 Task: Add an event  with title  Webinar: Social Media Advertising, date '2024/05/15' to 2024/05/17 & Select Event type as  Group. Add location for the event as  987 Gothic Quarter, Barcelona, Spain and add a description: Maintain comprehensive documentation of the risk mitigation process, including risk registers, mitigation plans, and lessons learned. Documenting lessons learned enables future projects to benefit from the knowledge and experience gained during risk mitigation activities.Create an event link  http-webinar:socialmediaadvertisingcom & Select the event color as  Lime Green. , logged in from the account softage.10@softage.netand send the event invitation to softage.6@softage.net and softage.7@softage.net
Action: Mouse moved to (732, 135)
Screenshot: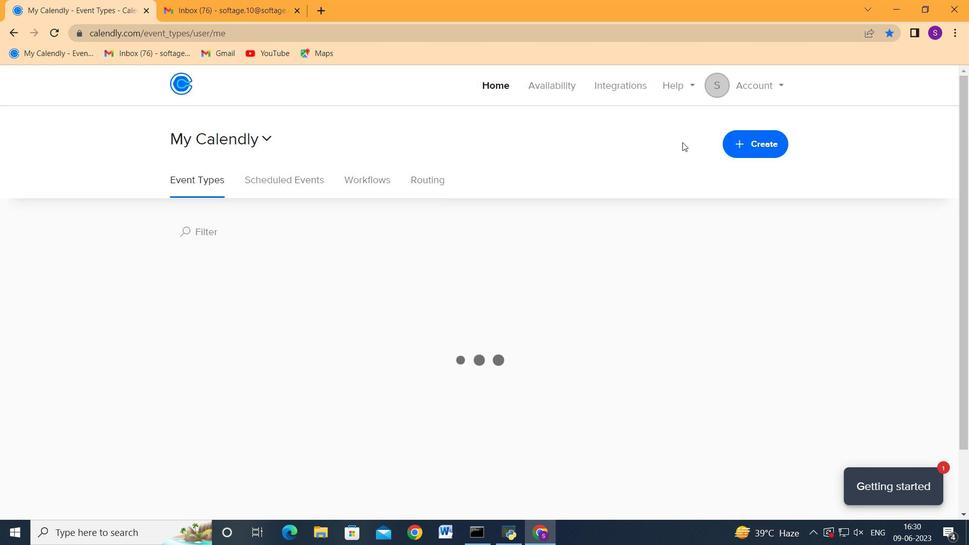 
Action: Mouse pressed left at (732, 135)
Screenshot: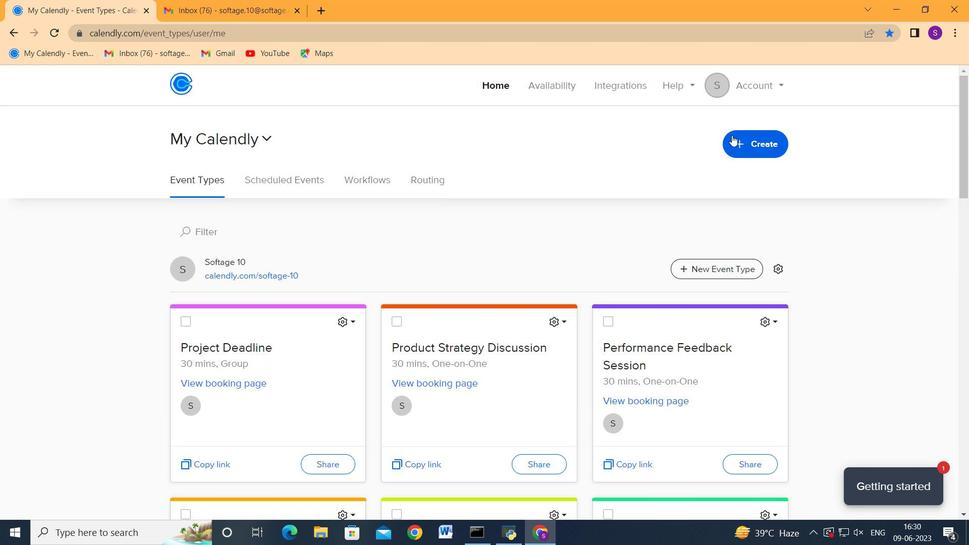 
Action: Mouse moved to (686, 202)
Screenshot: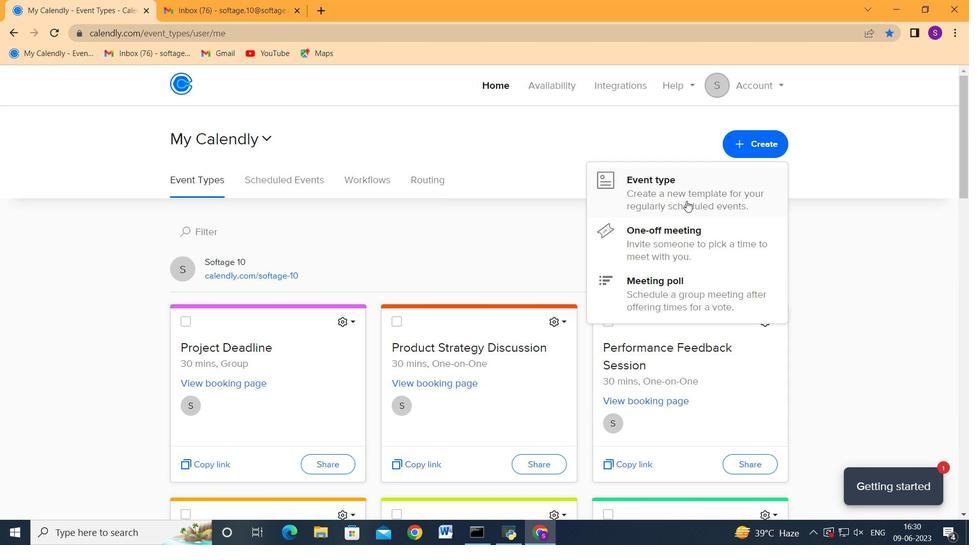 
Action: Mouse pressed left at (686, 202)
Screenshot: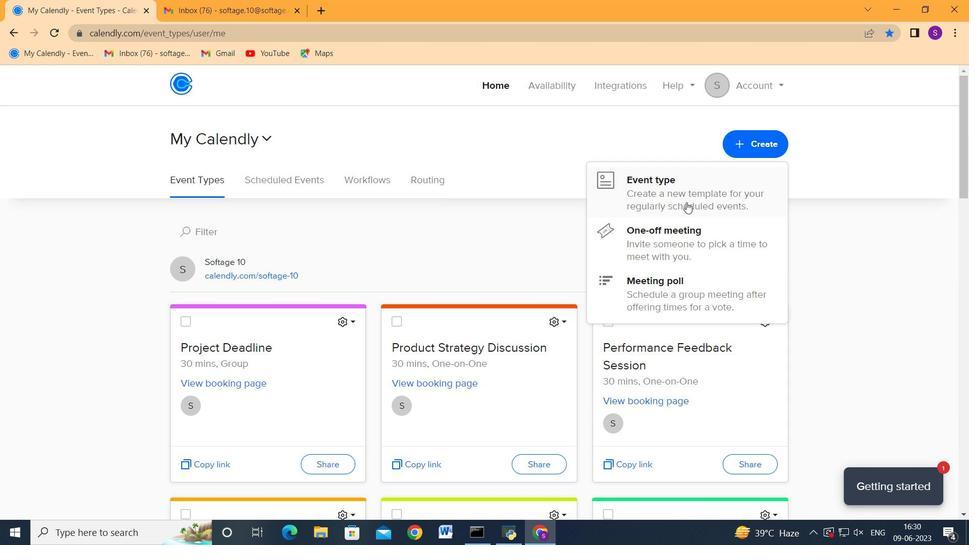 
Action: Mouse moved to (464, 290)
Screenshot: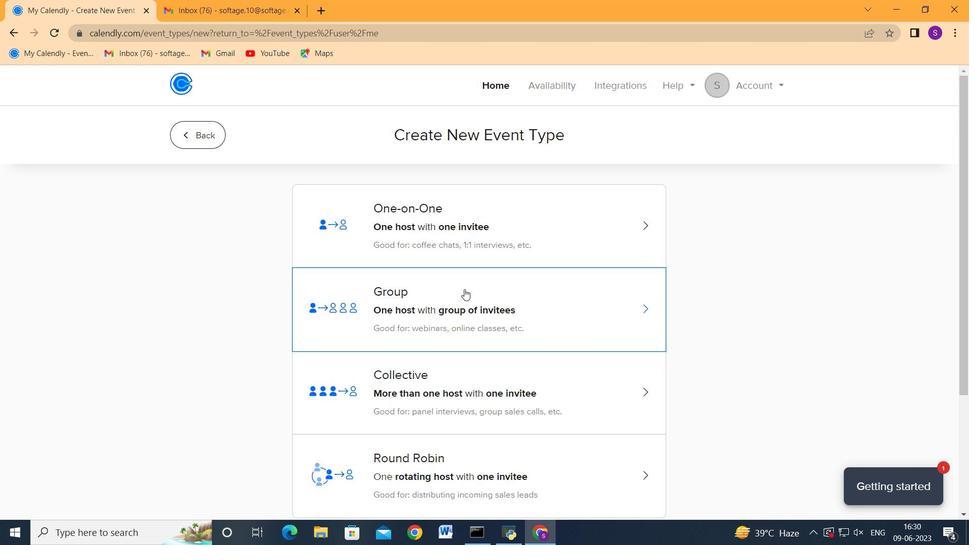 
Action: Mouse pressed left at (464, 290)
Screenshot: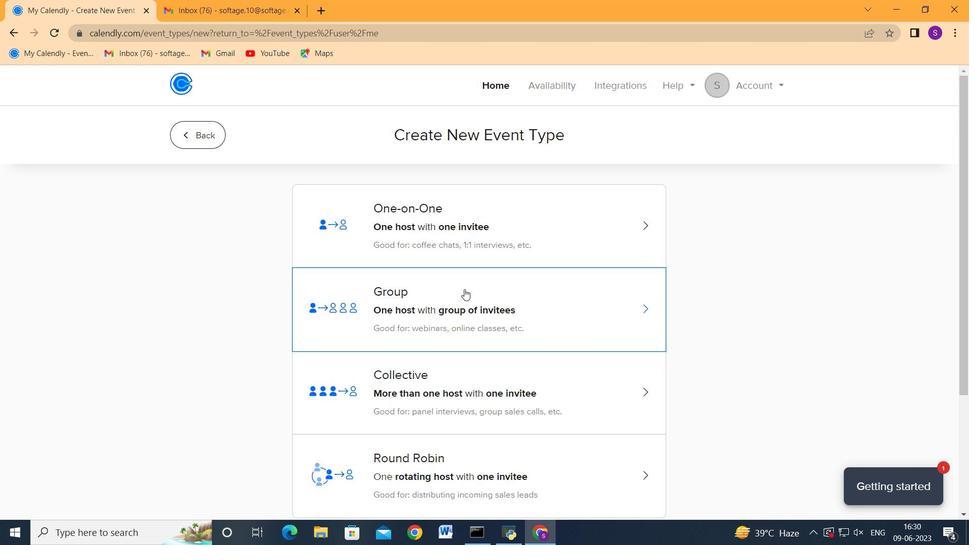 
Action: Mouse moved to (311, 314)
Screenshot: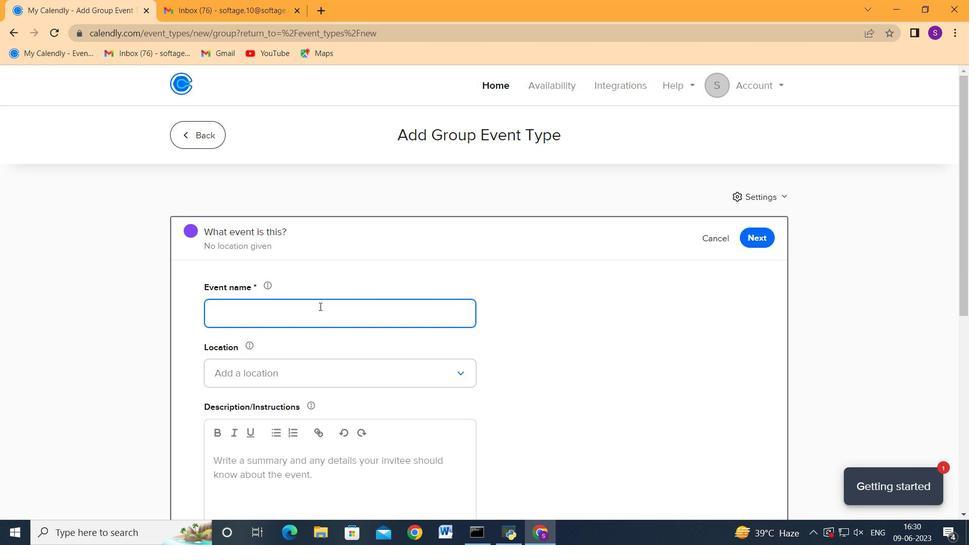 
Action: Mouse pressed left at (311, 314)
Screenshot: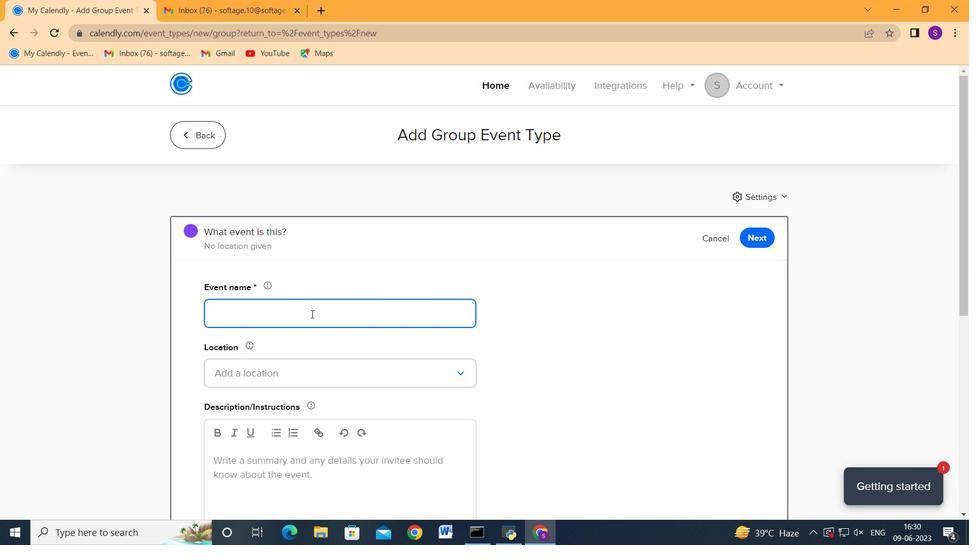 
Action: Mouse moved to (202, 319)
Screenshot: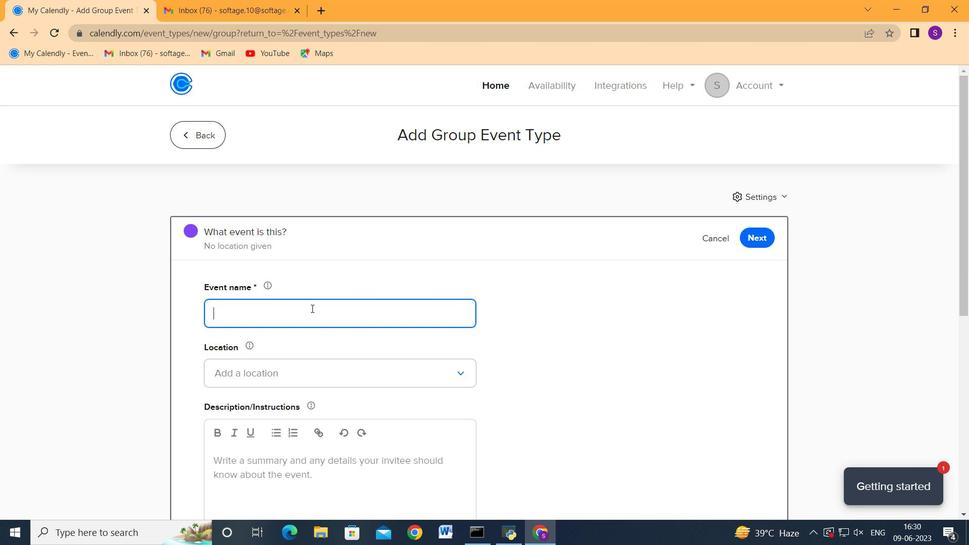 
Action: Key pressed <Key.shift_r>Webinar<Key.space><Key.backspace><Key.shift>:<Key.space>s<Key.backspace><Key.shift_r>Social<Key.space><Key.shift_r>Media<Key.space><Key.shift>Advertia<Key.backspace>a<Key.backspace>sing<Key.tab><Key.tab>
Screenshot: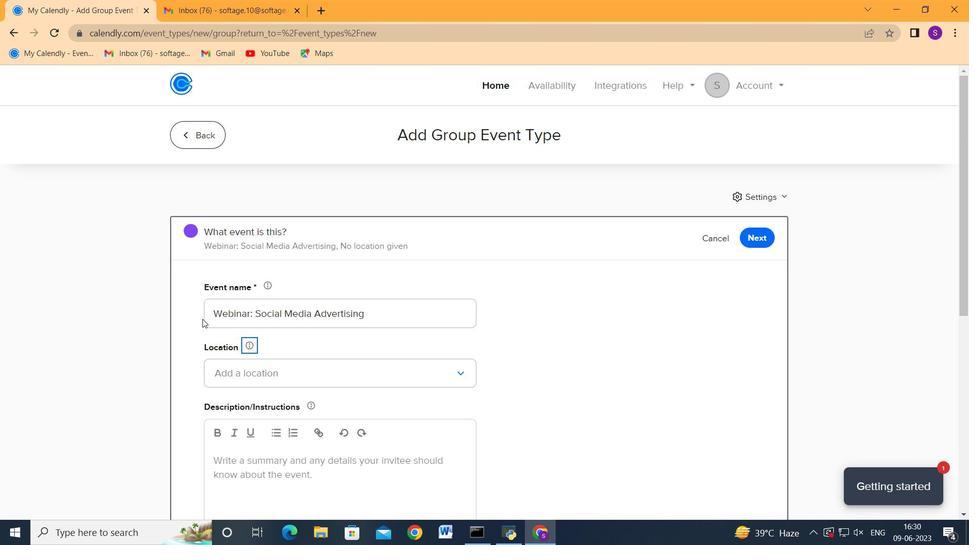 
Action: Mouse moved to (232, 379)
Screenshot: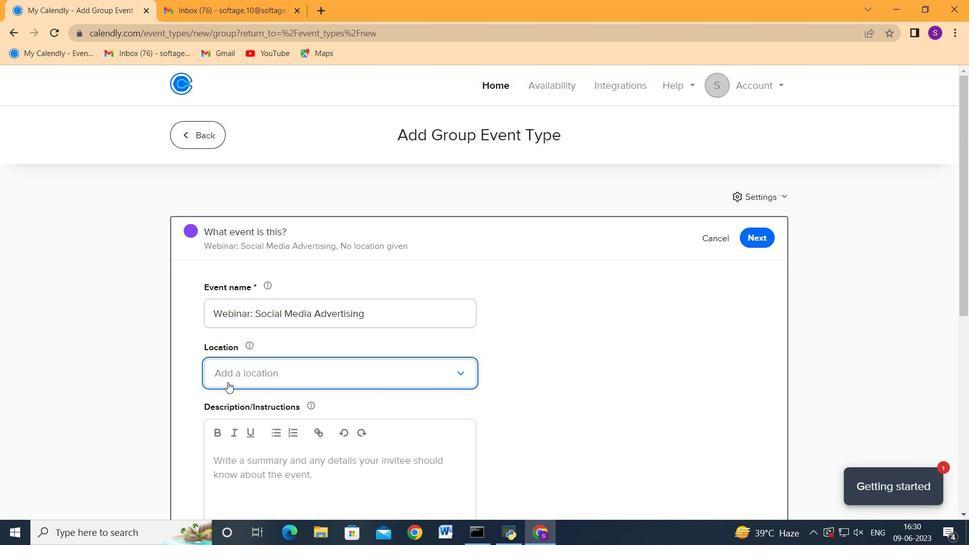 
Action: Mouse pressed left at (232, 379)
Screenshot: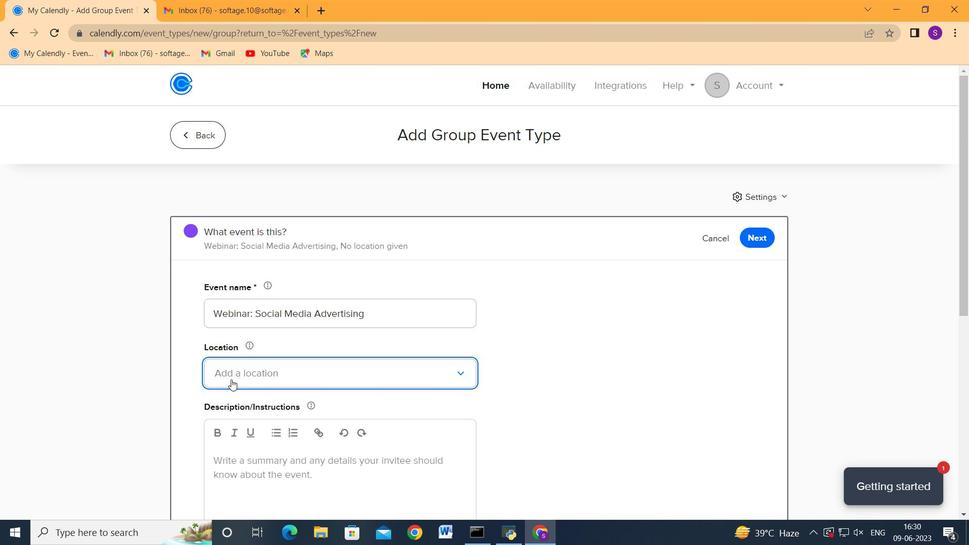
Action: Mouse moved to (266, 414)
Screenshot: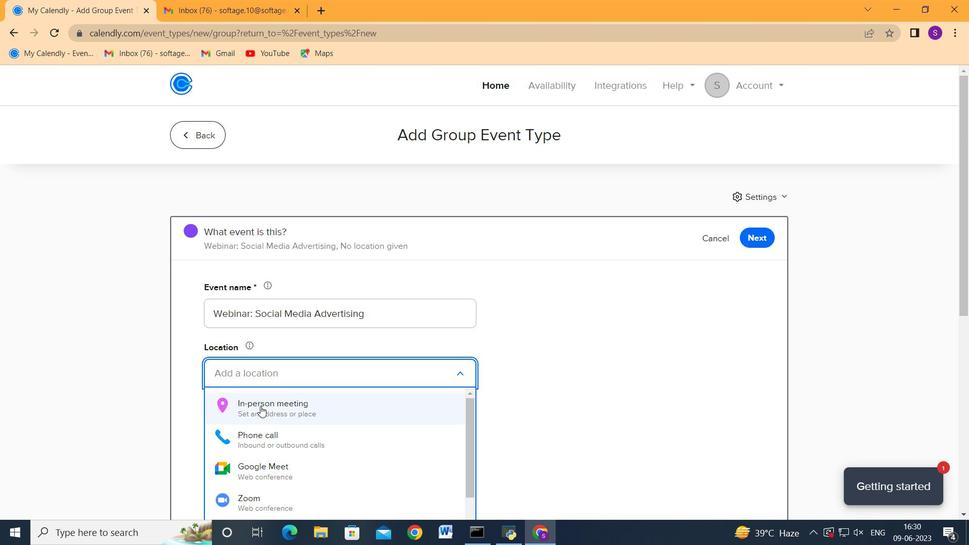 
Action: Mouse pressed left at (266, 414)
Screenshot: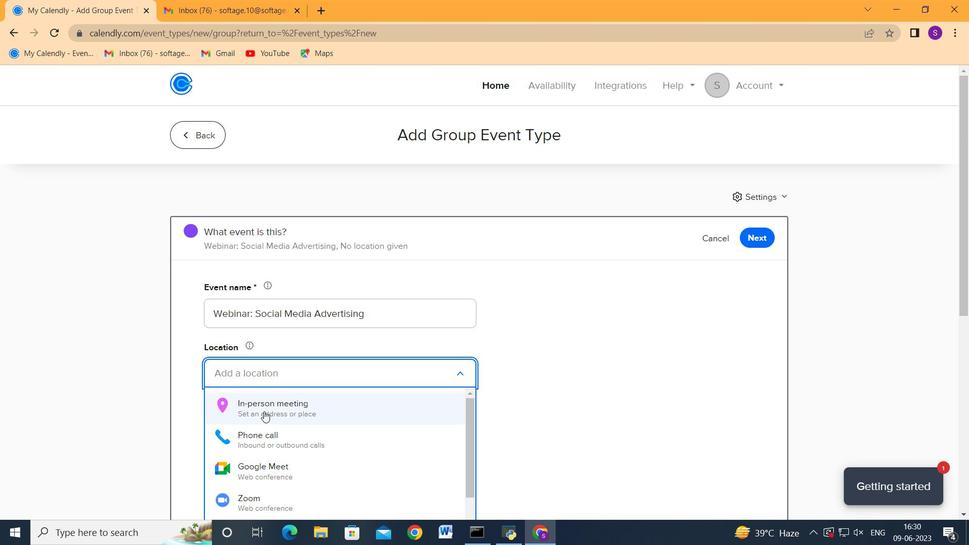 
Action: Mouse moved to (458, 208)
Screenshot: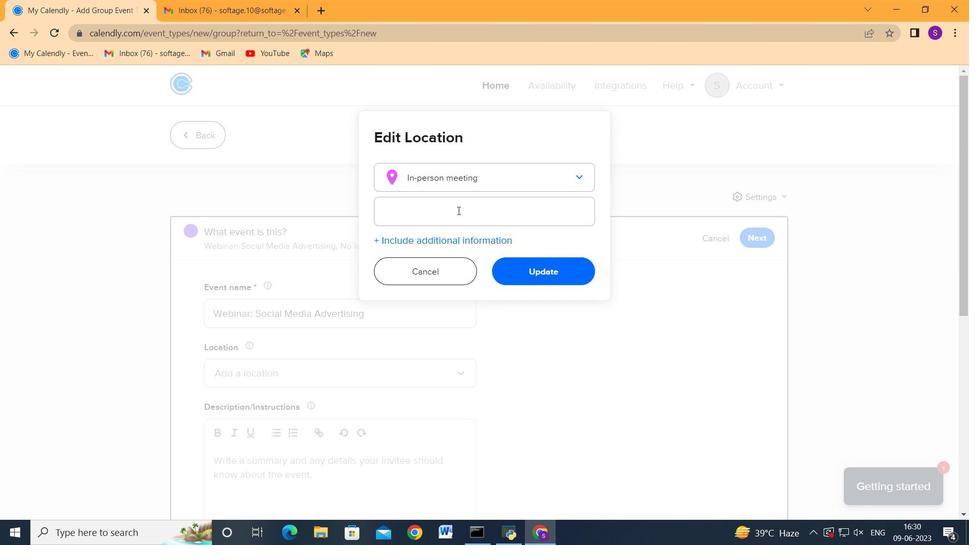 
Action: Mouse pressed left at (458, 208)
Screenshot: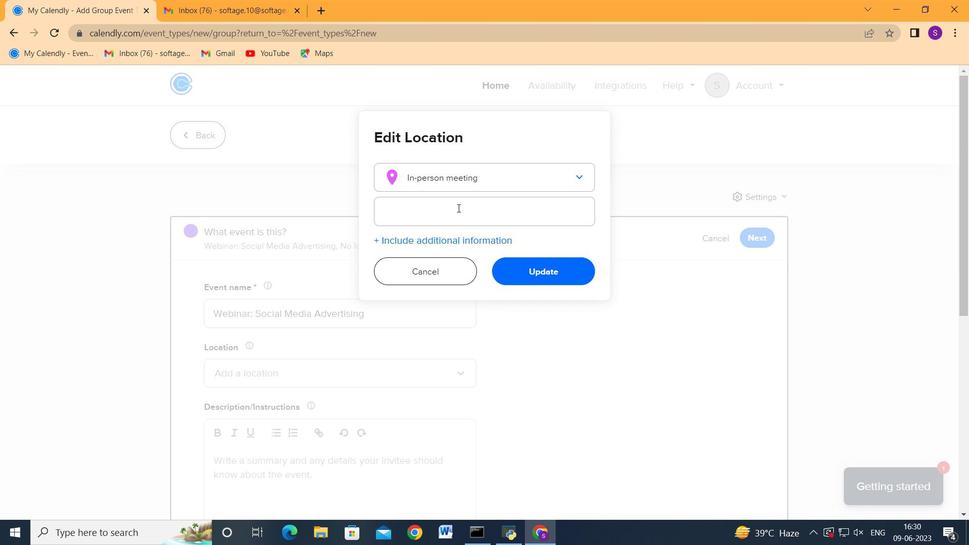 
Action: Key pressed 987<Key.space><Key.shift_r>Gothic<Key.space><Key.shift>Qy<Key.backspace>uarter,<Key.shift>Barcelona,<Key.shift_r><Key.shift_r><Key.shift_r><Key.shift_r><Key.shift_r><Key.shift_r>Spaub<Key.backspace><Key.backspace>in
Screenshot: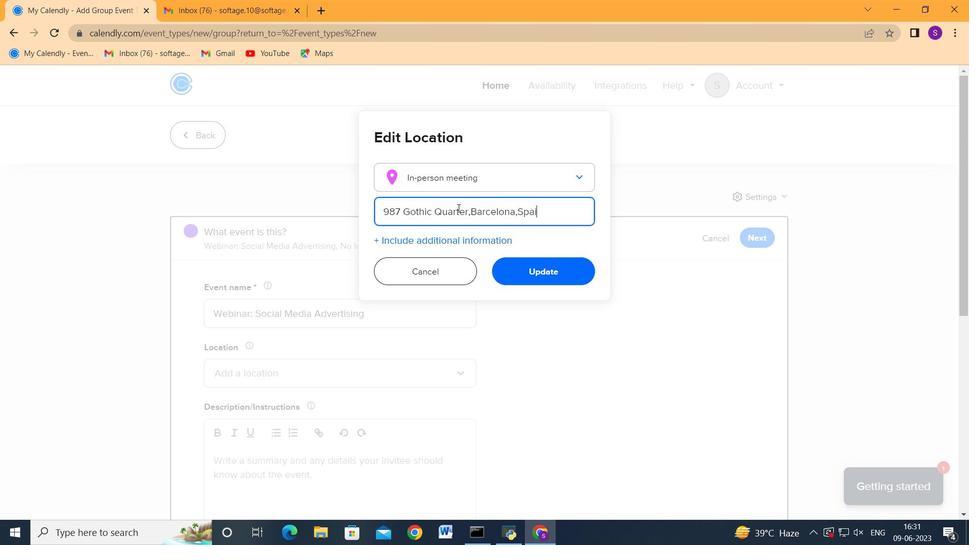 
Action: Mouse moved to (547, 272)
Screenshot: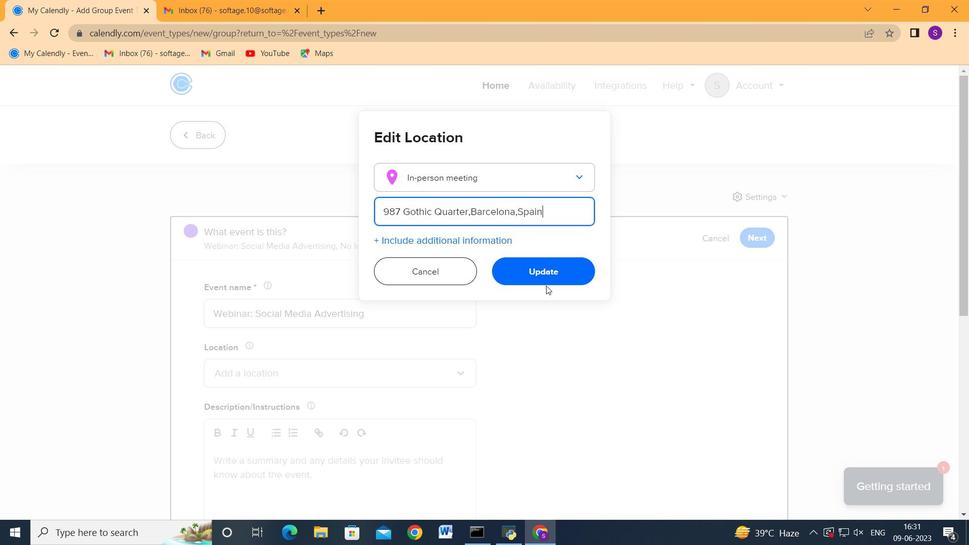 
Action: Mouse pressed left at (547, 272)
Screenshot: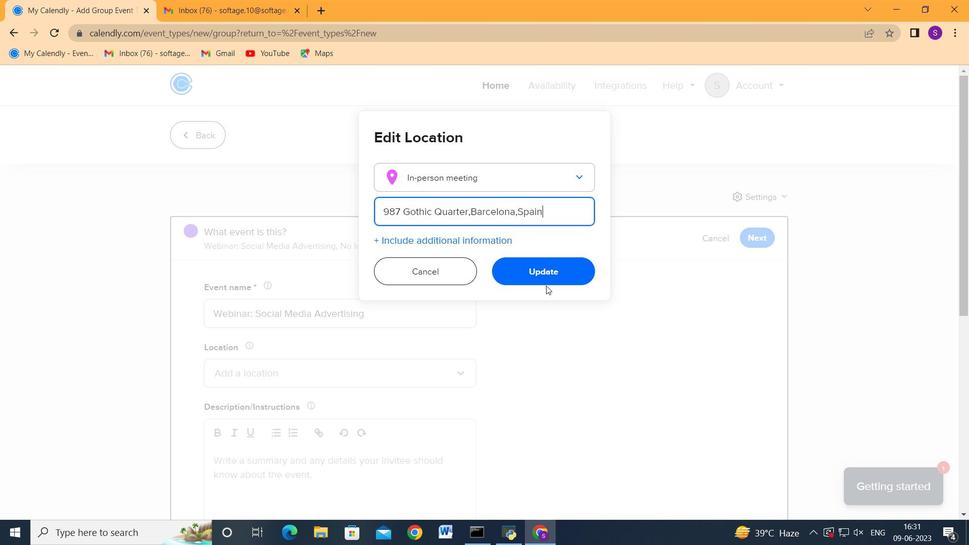 
Action: Mouse moved to (511, 297)
Screenshot: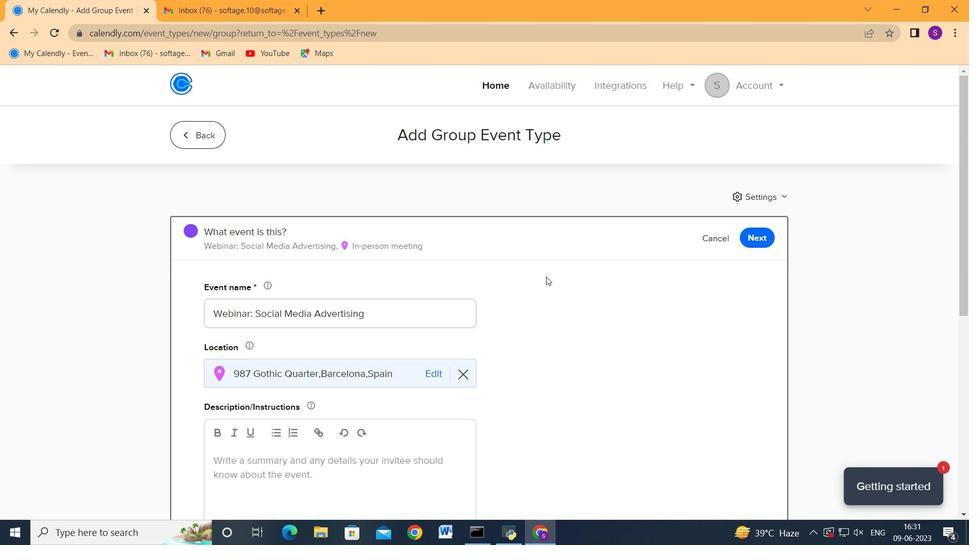 
Action: Mouse scrolled (511, 297) with delta (0, 0)
Screenshot: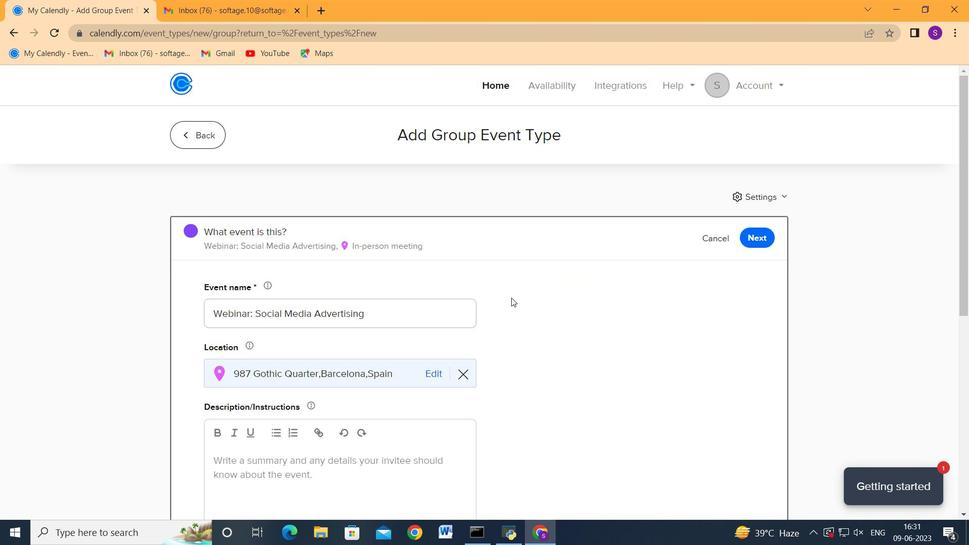
Action: Mouse moved to (511, 298)
Screenshot: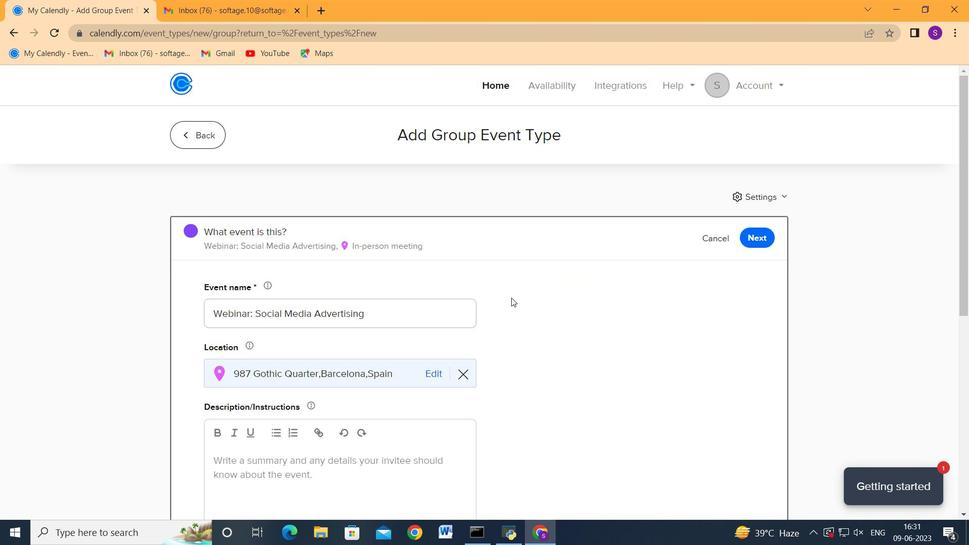 
Action: Mouse scrolled (511, 297) with delta (0, 0)
Screenshot: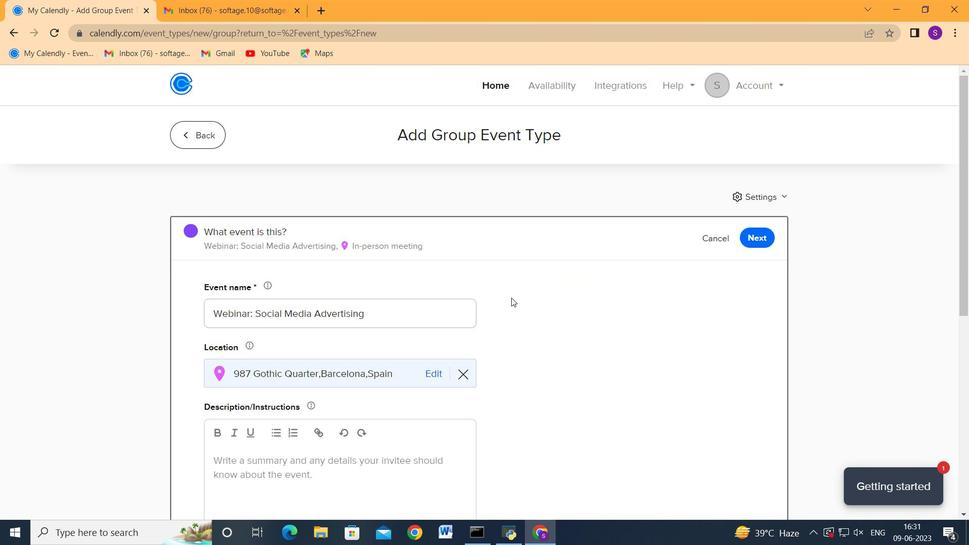 
Action: Mouse moved to (366, 337)
Screenshot: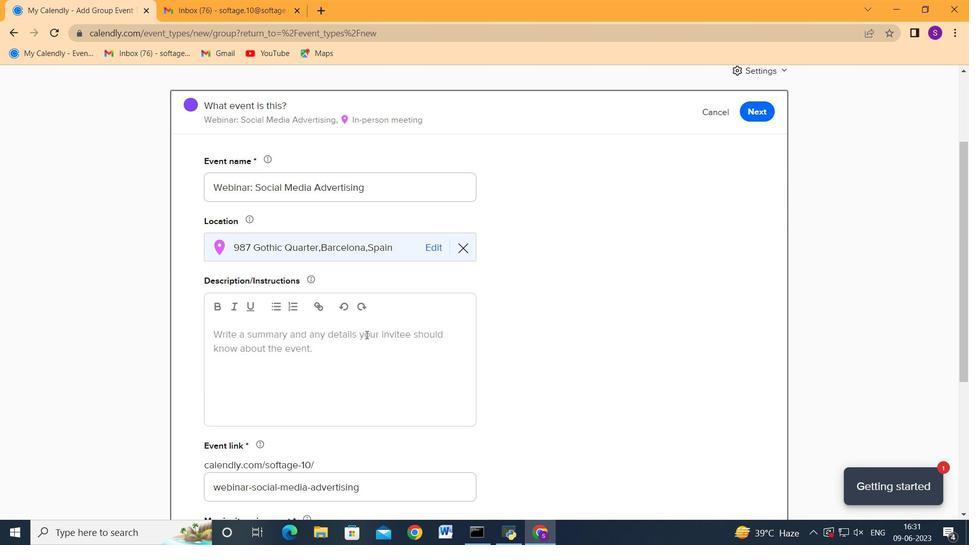 
Action: Mouse pressed left at (366, 337)
Screenshot: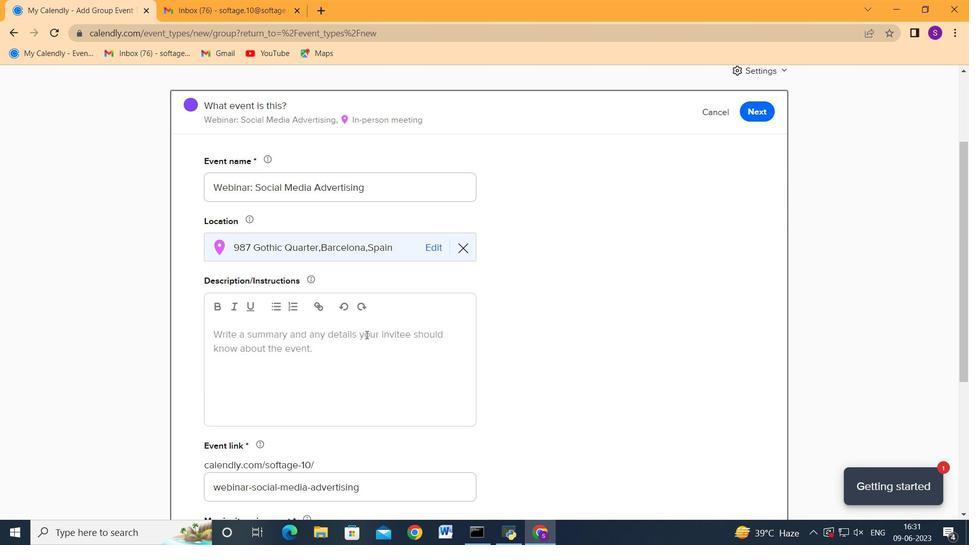 
Action: Mouse moved to (365, 336)
Screenshot: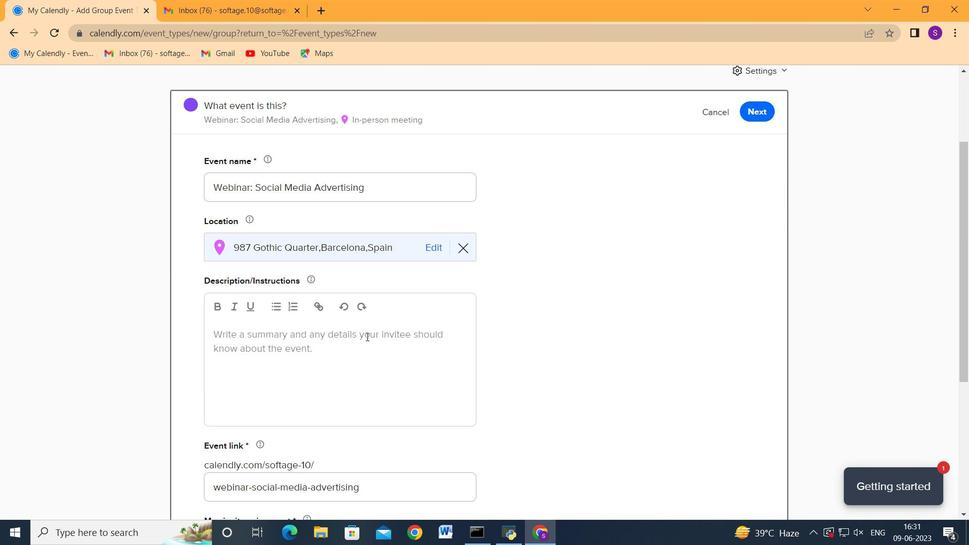 
Action: Key pressed <Key.shift>Maintain<Key.space><Key.shift>C<Key.backspace>comprehensivr<Key.backspace>e<Key.space>documentation<Key.space>of<Key.space>the<Key.space>risk<Key.space>mitigation<Key.space>process,<Key.space>inluding<Key.space><Key.left><Key.left><Key.left><Key.left><Key.left><Key.left>c<Key.right><Key.right><Key.right><Key.right><Key.right><Key.right>risk<Key.space>registers<Key.left><Key.left><Key.left><Key.left><Key.left><Key.left><Key.left><Key.left><Key.left><Key.left><Key.left><Key.left><Key.left><Key.left><Key.left><Key.left><Key.left><Key.left><Key.left><Key.left><Key.left><Key.backspace><Key.right>l<Key.right><Key.right><Key.right><Key.right><Key.right><Key.right><Key.right><Key.right><Key.right><Key.right><Key.right><Key.right><Key.right><Key.right><Key.right><Key.right><Key.right><Key.right><Key.right><Key.right><Key.right><Key.right><Key.space><Key.backspace>,<Key.space>mitigatui<Key.backspace><Key.backspace>ion<Key.space>plans,<Key.space>and<Key.space>lessons<Key.space>learned.<Key.space><Key.shift>Documenting<Key.space>lessons<Key.space>learned<Key.space>enables<Key.space>future<Key.space>projee<Key.backspace>cts<Key.space>to<Key.space>benefit<Key.space>from<Key.space>the<Key.space>knowledge<Key.space>and<Key.space>experienced<Key.space><Key.backspace><Key.backspace><Key.space>gained<Key.space>during<Key.space>risk<Key.space>mitigation<Key.space>activities.<Key.tab><Key.tab><Key.backspace>http-webinarsocialad<Key.backspace><Key.backspace>mediaadvertisingcom
Screenshot: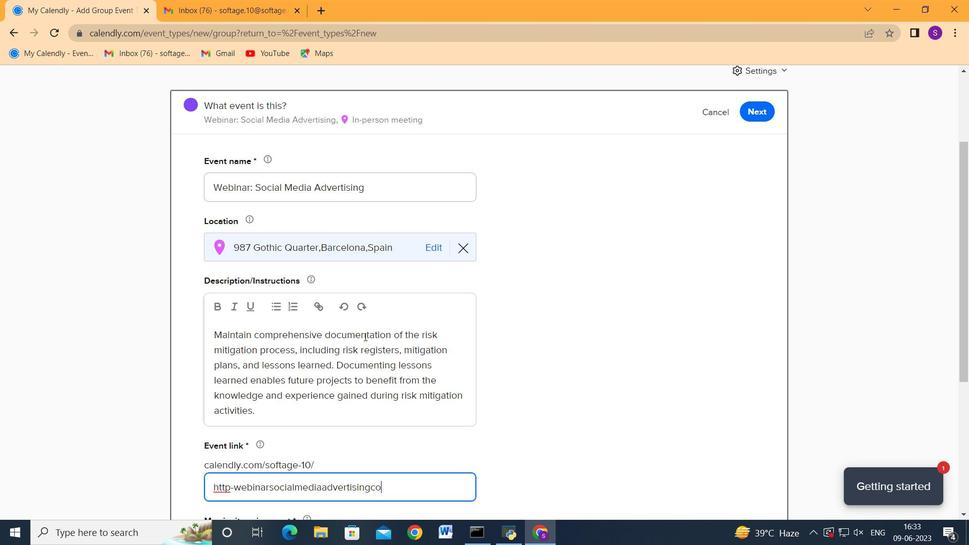 
Action: Mouse scrolled (365, 336) with delta (0, 0)
Screenshot: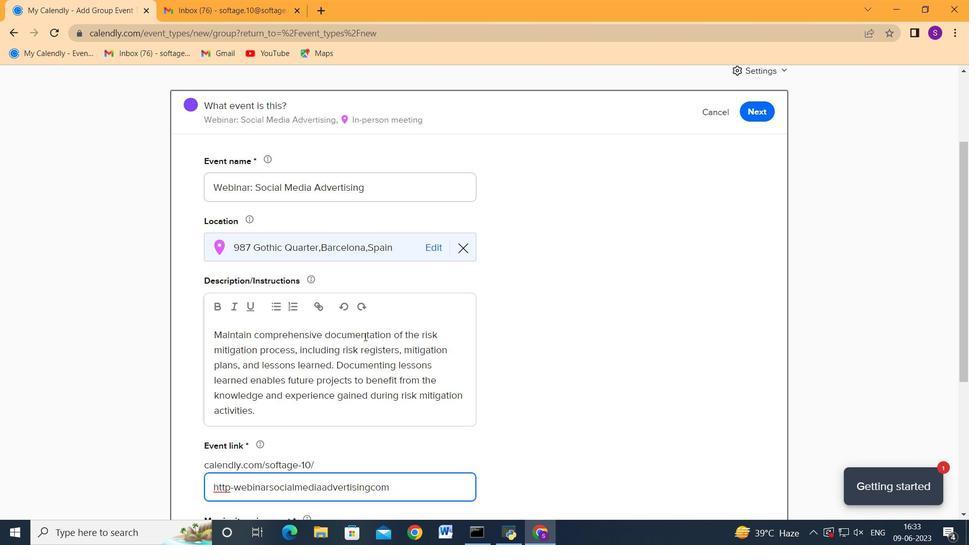 
Action: Mouse scrolled (365, 336) with delta (0, 0)
Screenshot: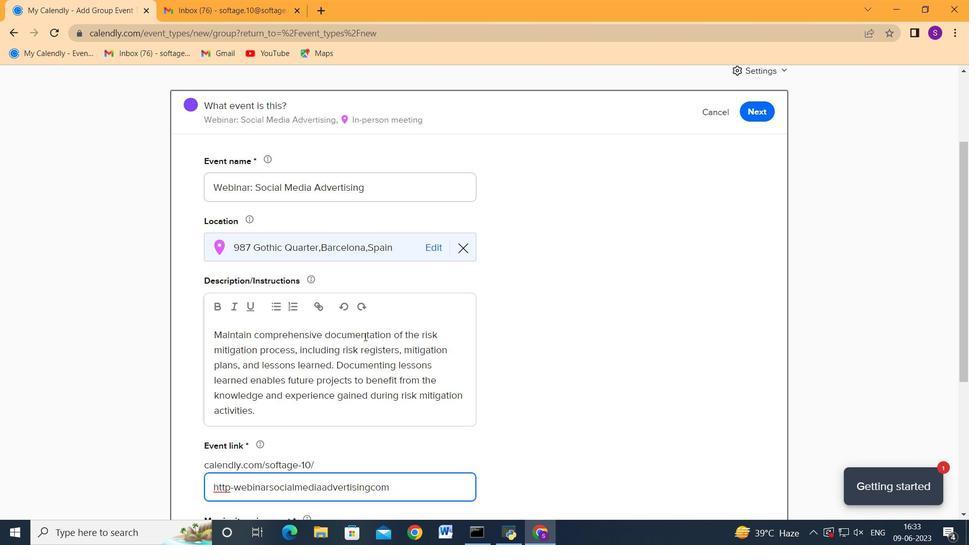 
Action: Mouse scrolled (365, 336) with delta (0, 0)
Screenshot: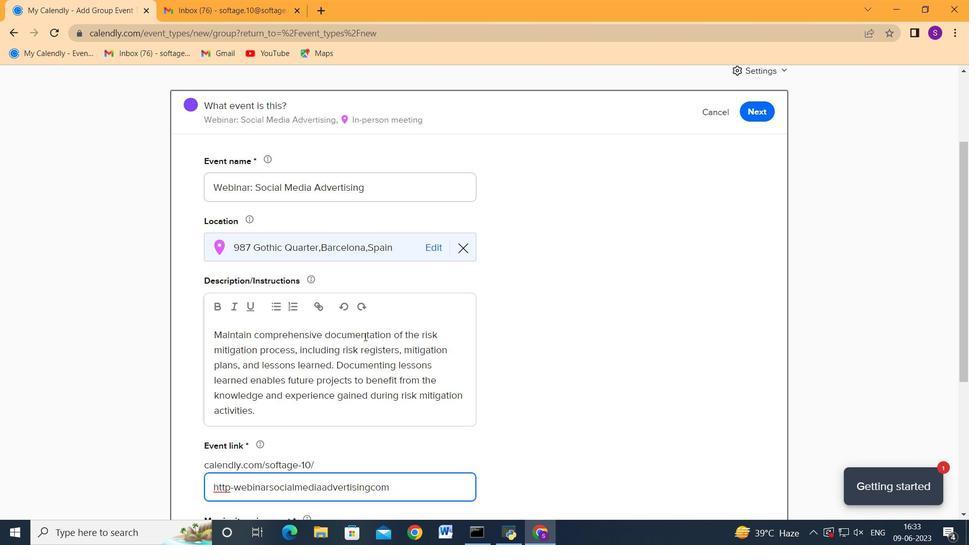 
Action: Mouse scrolled (365, 336) with delta (0, 0)
Screenshot: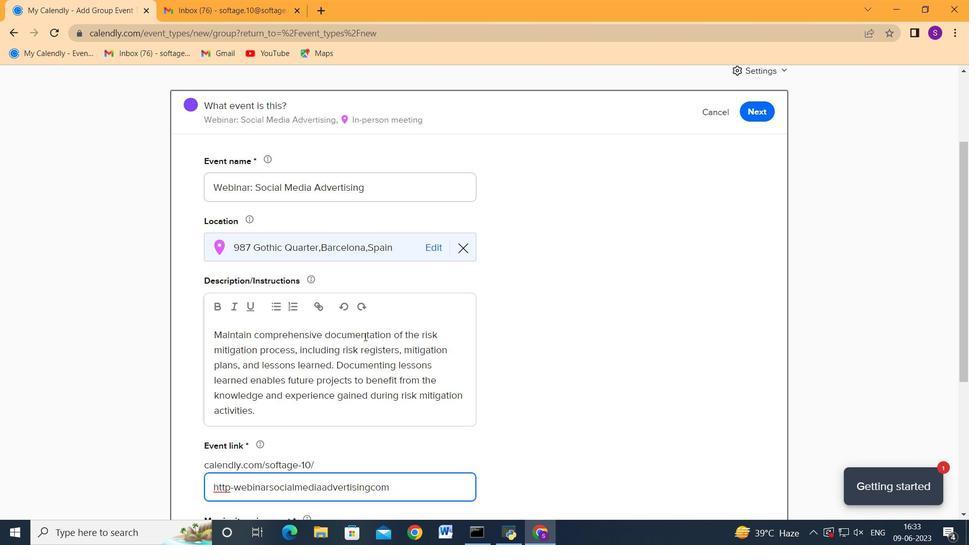 
Action: Mouse scrolled (365, 336) with delta (0, 0)
Screenshot: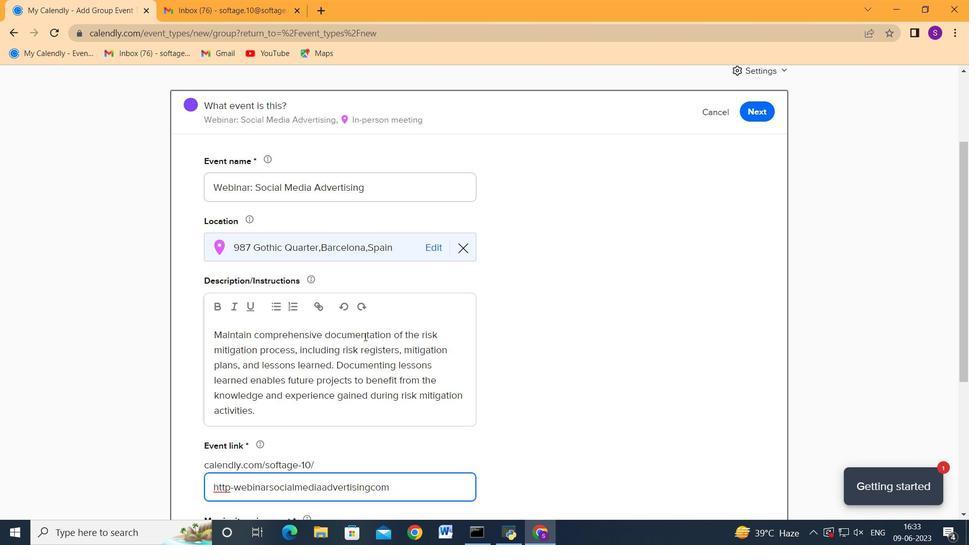 
Action: Mouse moved to (229, 296)
Screenshot: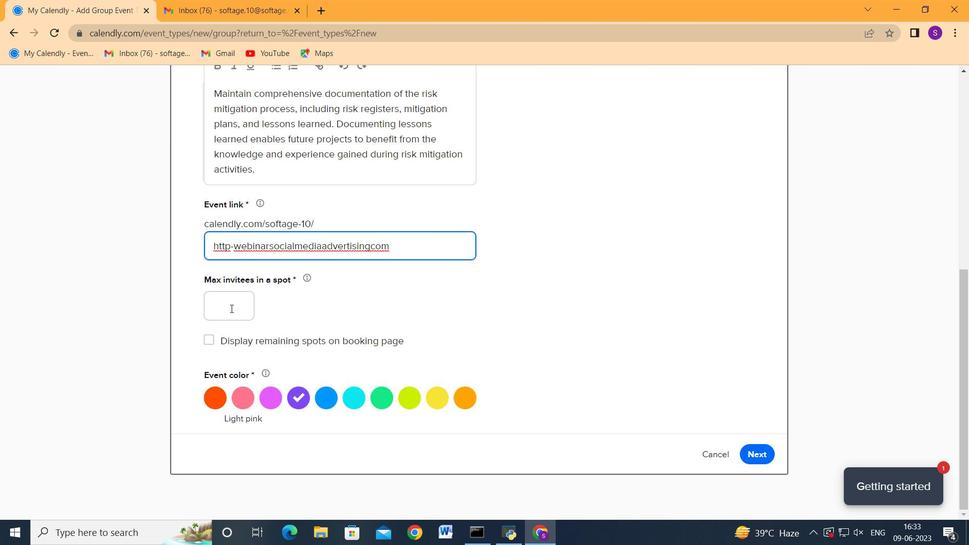 
Action: Mouse pressed left at (229, 296)
Screenshot: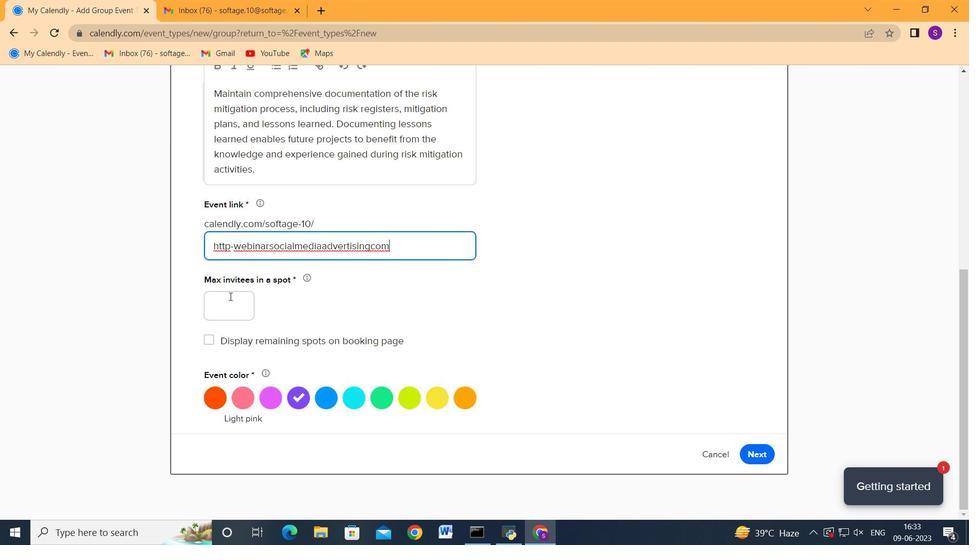 
Action: Key pressed 2<Key.tab><Key.tab>
Screenshot: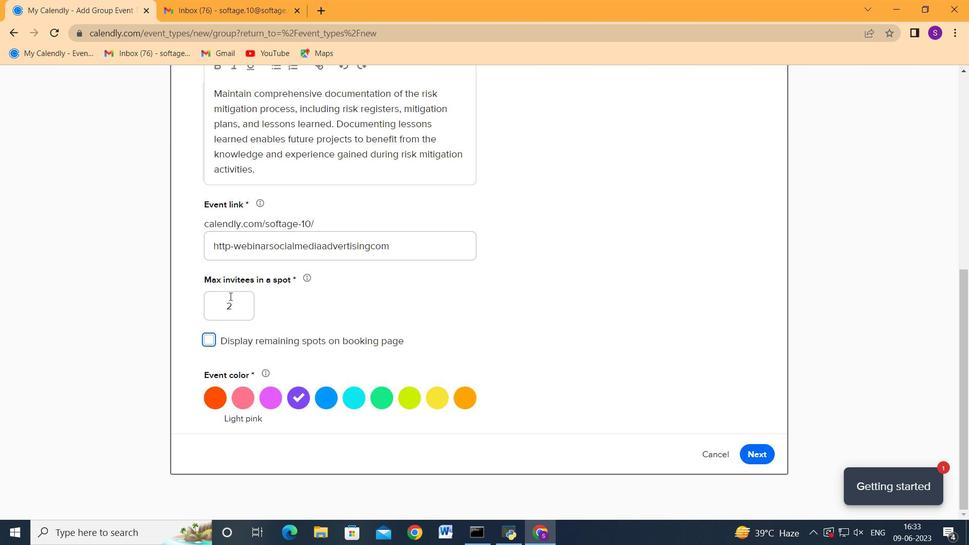 
Action: Mouse moved to (389, 397)
Screenshot: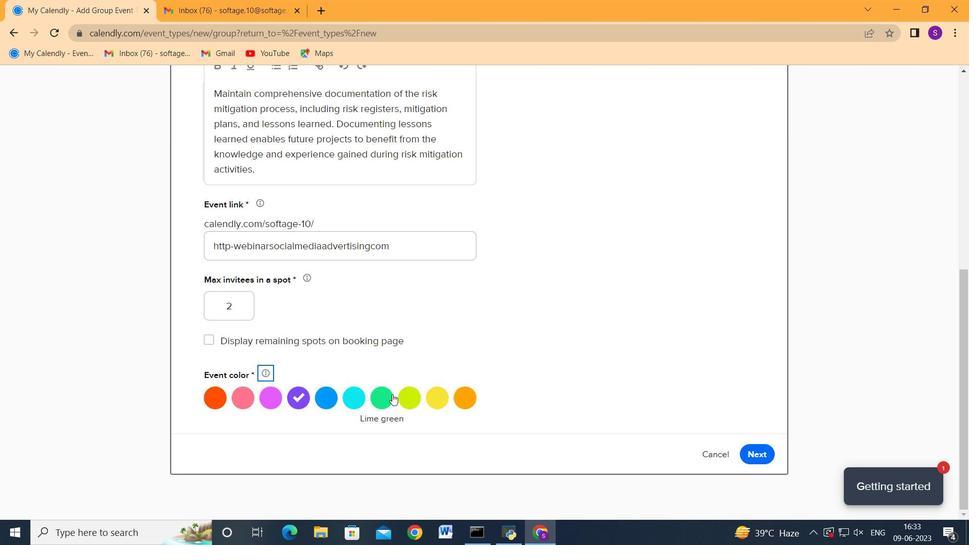 
Action: Mouse pressed left at (389, 397)
Screenshot: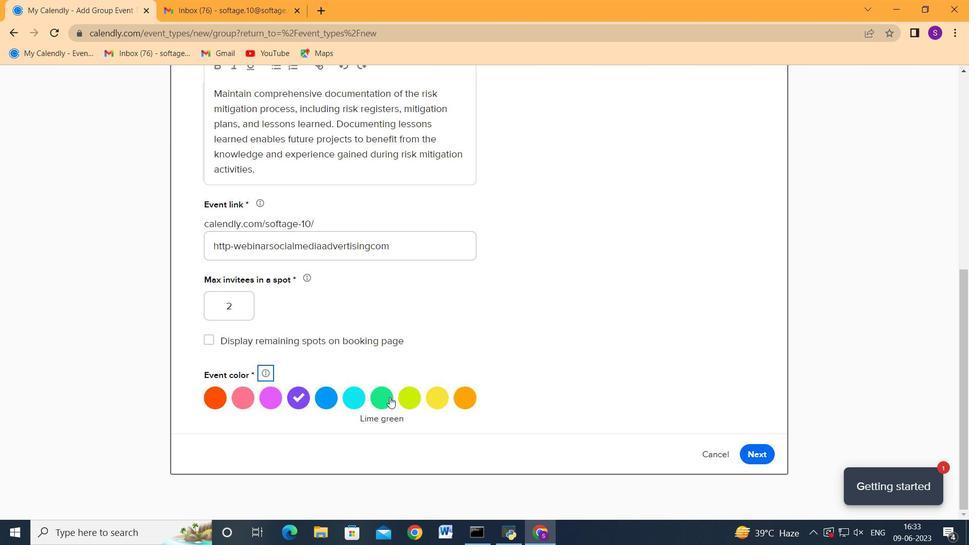 
Action: Mouse moved to (763, 457)
Screenshot: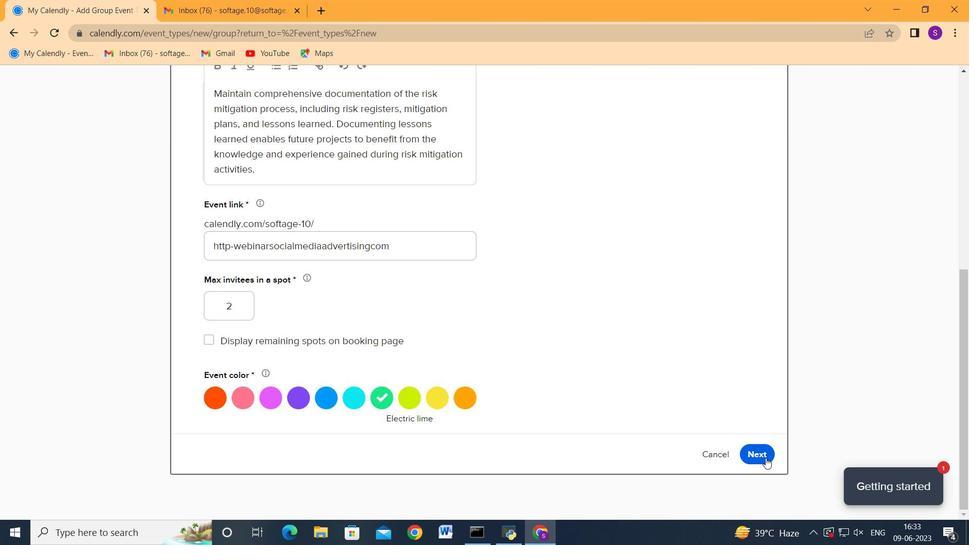 
Action: Mouse pressed left at (763, 457)
Screenshot: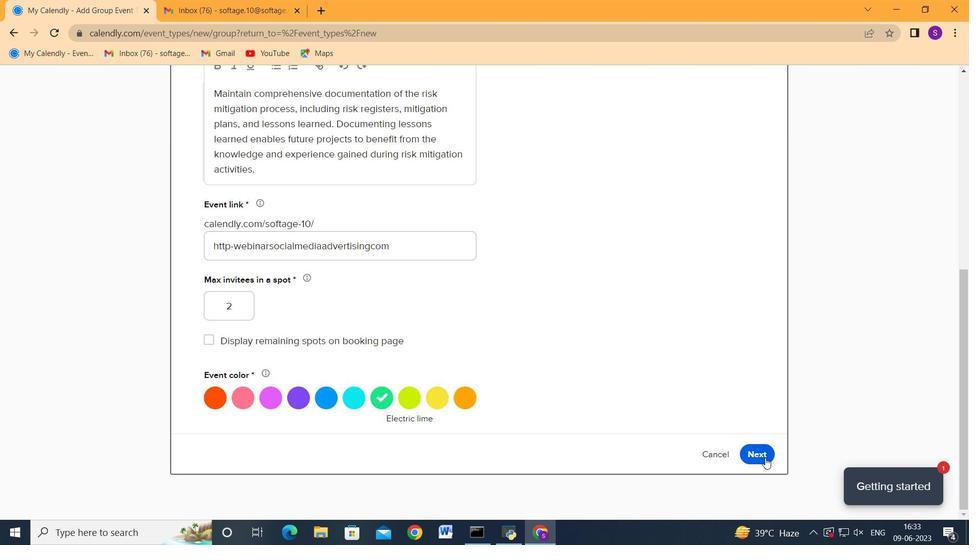 
Action: Mouse moved to (306, 204)
Screenshot: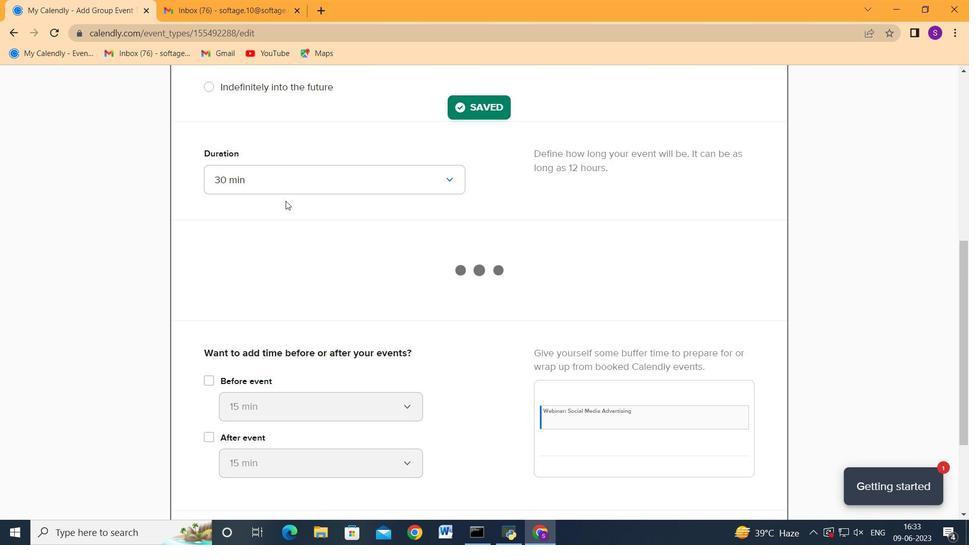 
Action: Mouse scrolled (306, 205) with delta (0, 0)
Screenshot: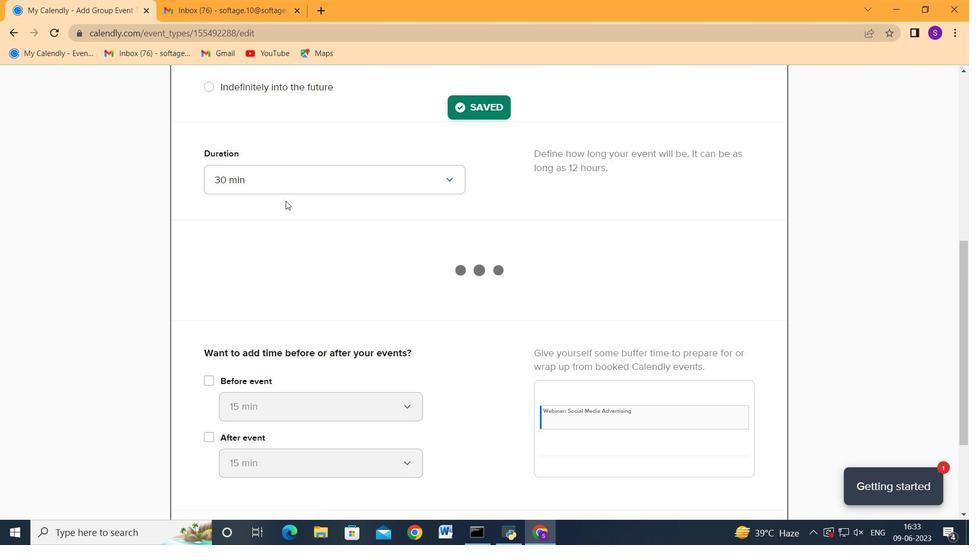 
Action: Mouse scrolled (306, 205) with delta (0, 0)
Screenshot: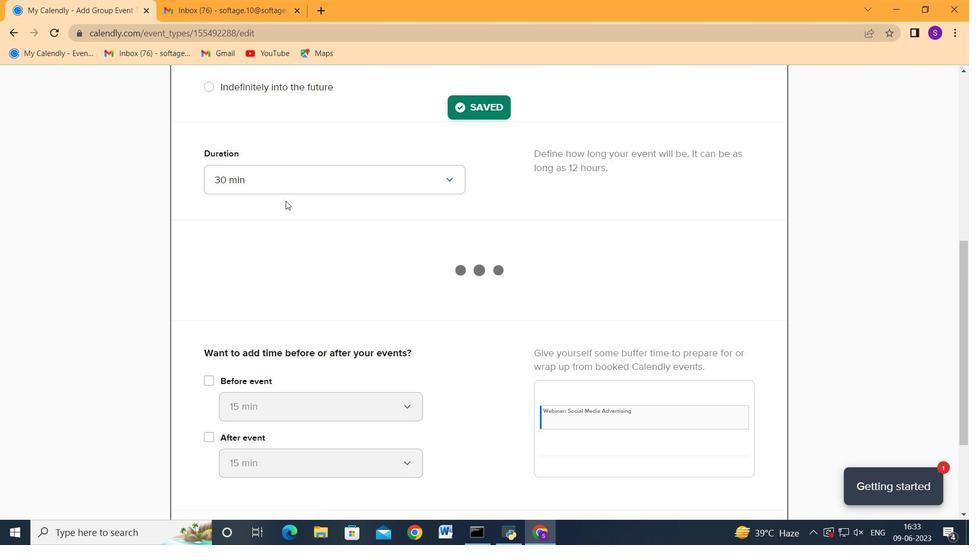 
Action: Mouse scrolled (306, 205) with delta (0, 0)
Screenshot: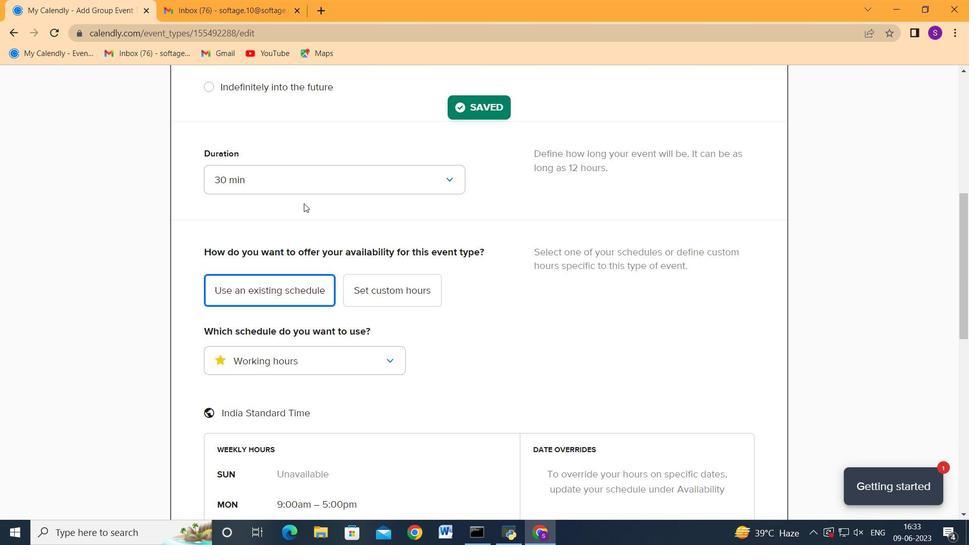 
Action: Mouse moved to (246, 249)
Screenshot: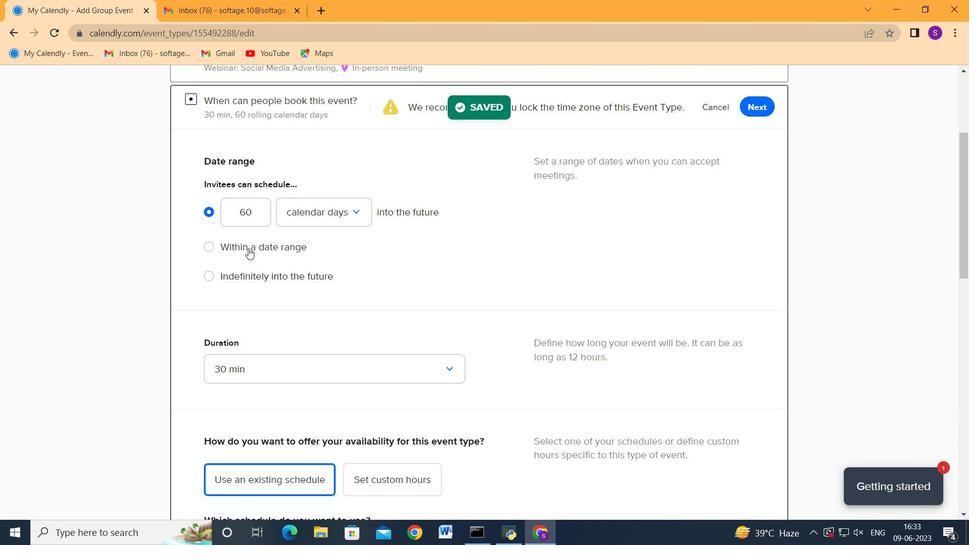 
Action: Mouse pressed left at (246, 249)
Screenshot: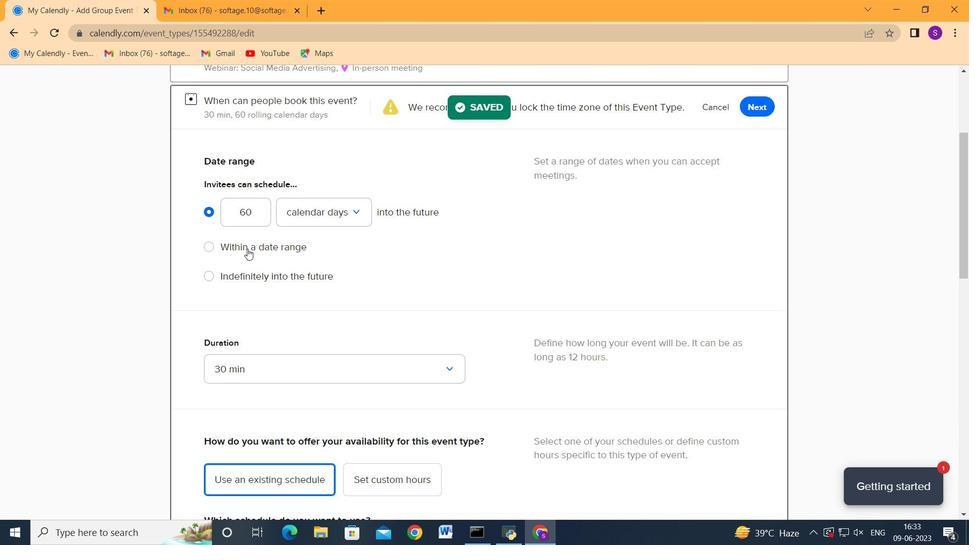 
Action: Mouse moved to (349, 257)
Screenshot: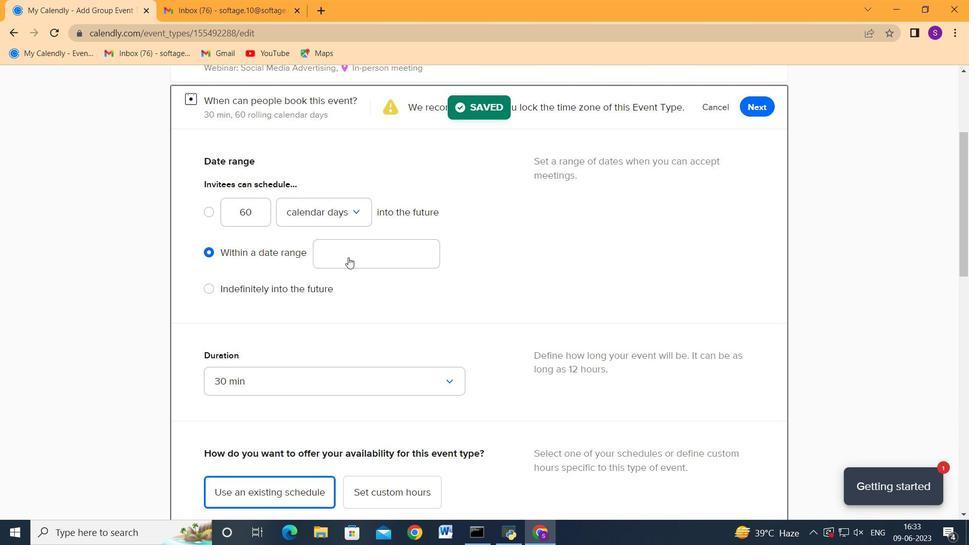 
Action: Mouse pressed left at (349, 257)
Screenshot: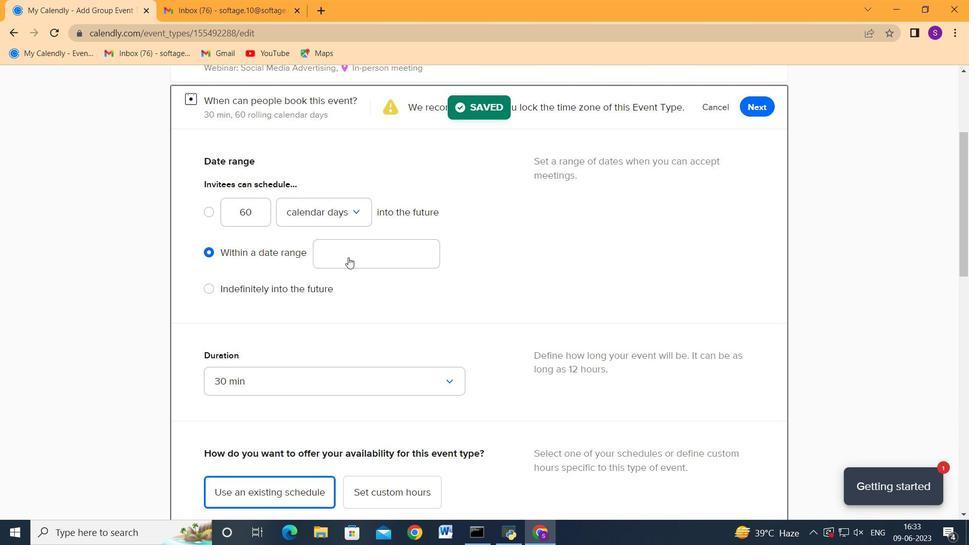 
Action: Mouse moved to (412, 291)
Screenshot: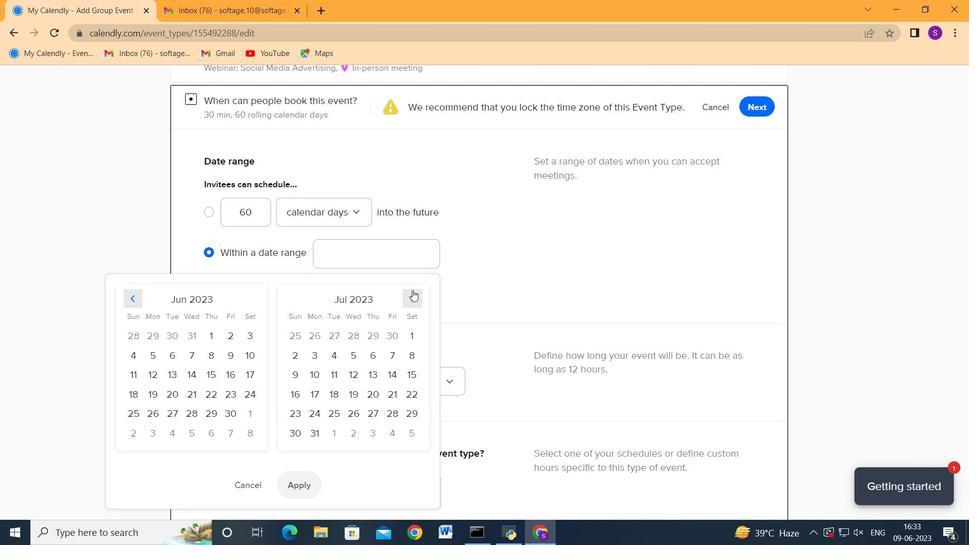 
Action: Mouse pressed left at (412, 291)
Screenshot: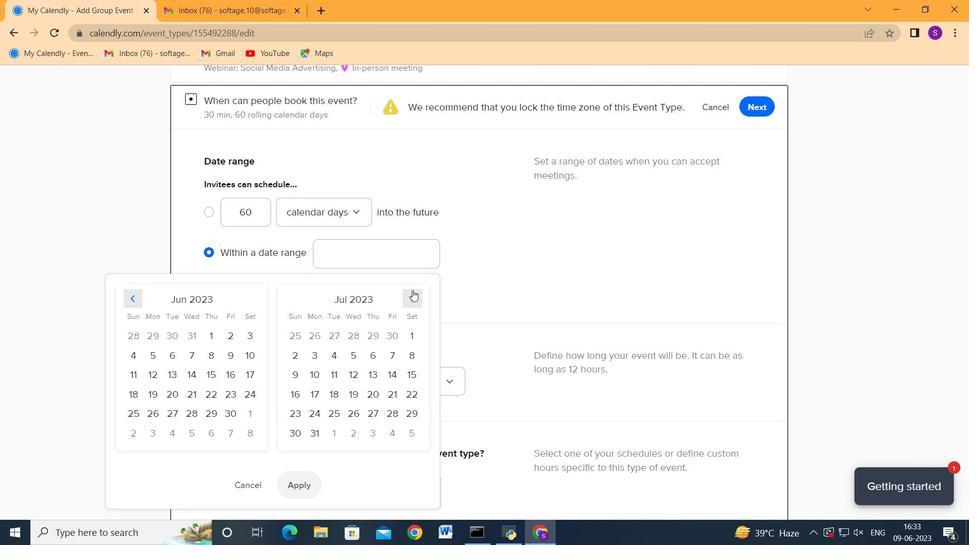 
Action: Mouse moved to (411, 291)
Screenshot: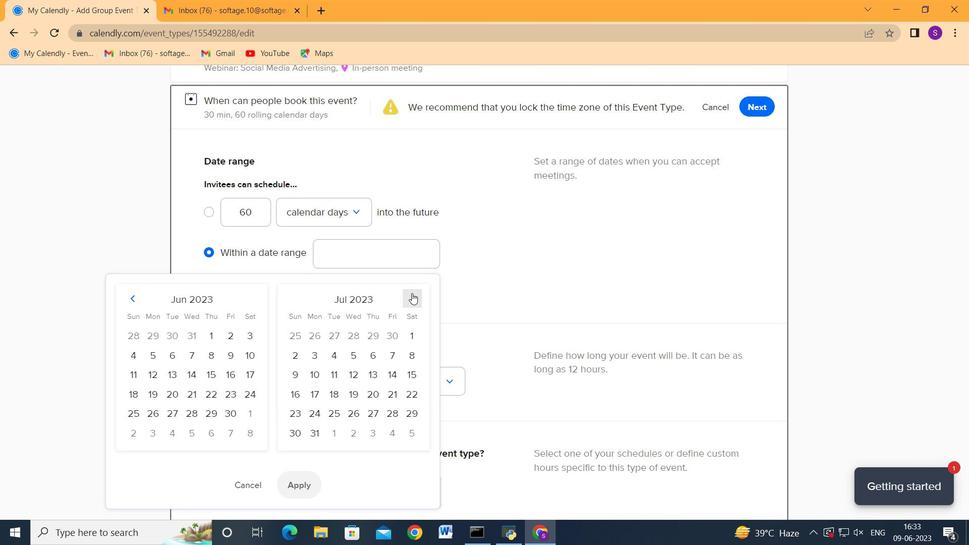 
Action: Mouse pressed left at (411, 291)
Screenshot: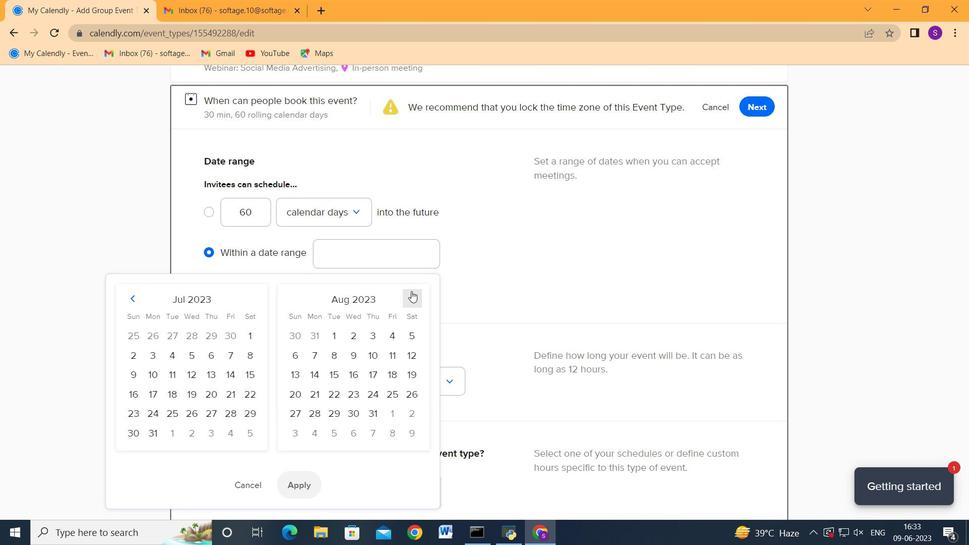 
Action: Mouse pressed left at (411, 291)
Screenshot: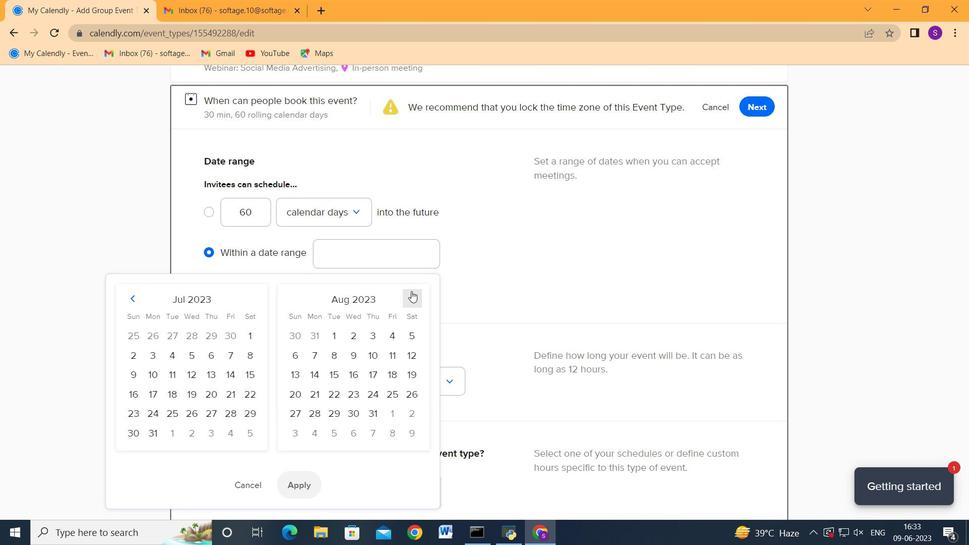 
Action: Mouse pressed left at (411, 291)
Screenshot: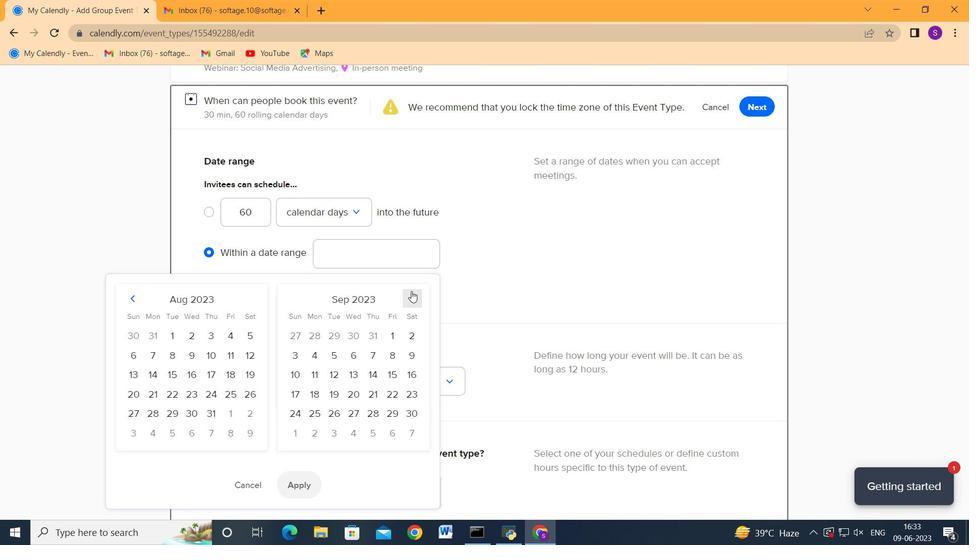 
Action: Mouse pressed left at (411, 291)
Screenshot: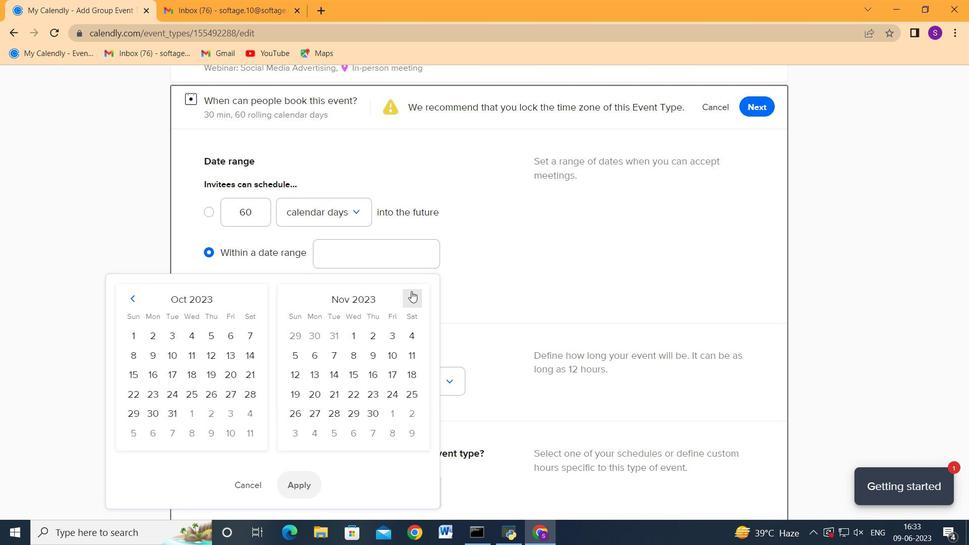 
Action: Mouse pressed left at (411, 291)
Screenshot: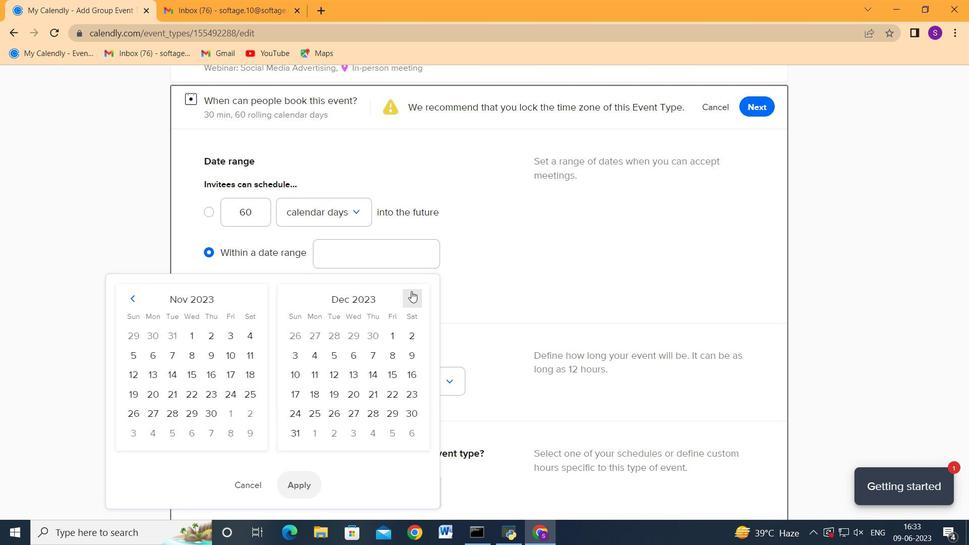 
Action: Mouse pressed left at (411, 291)
Screenshot: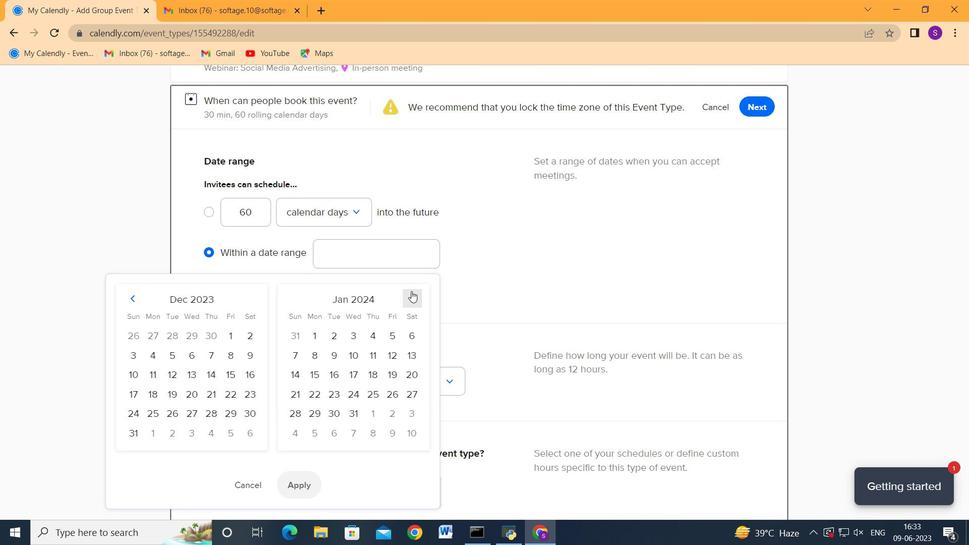 
Action: Mouse pressed left at (411, 291)
Screenshot: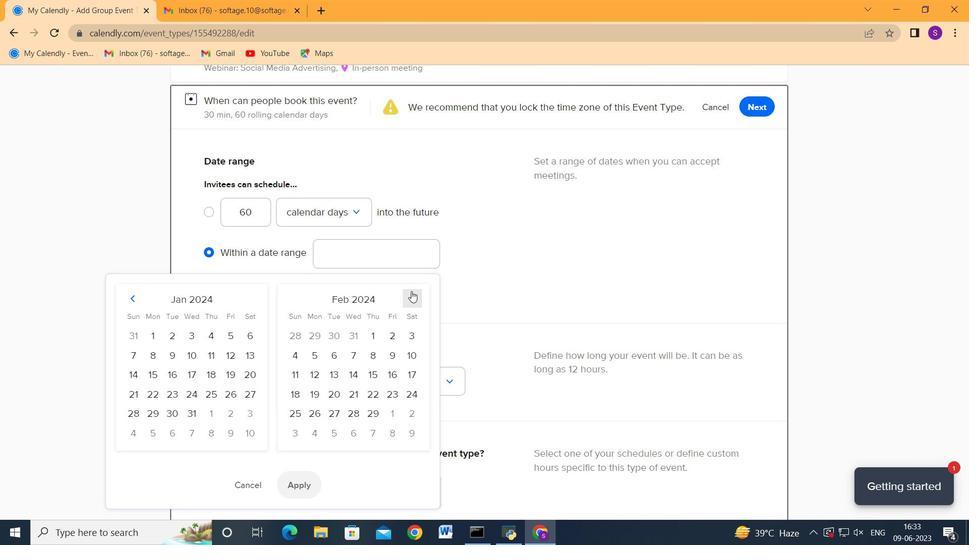 
Action: Mouse pressed left at (411, 291)
Screenshot: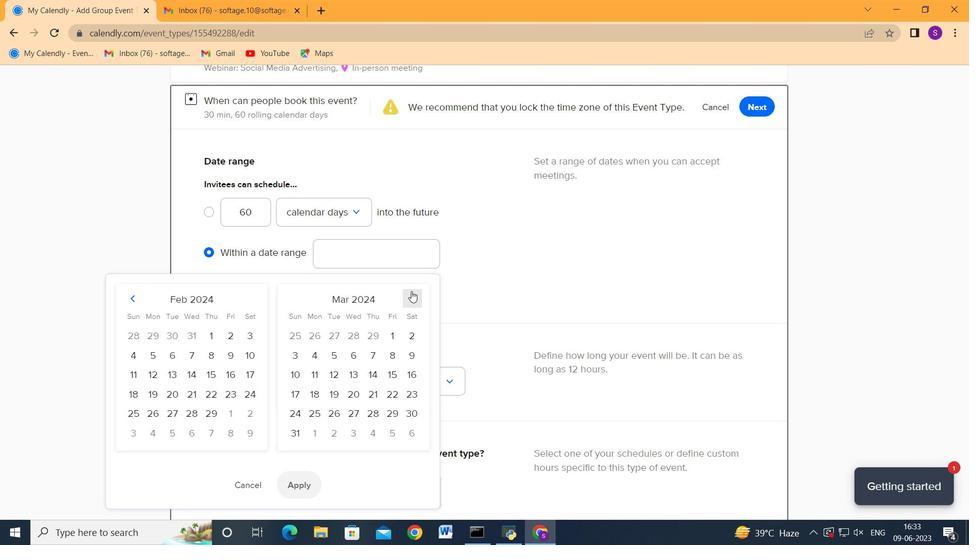 
Action: Mouse pressed left at (411, 291)
Screenshot: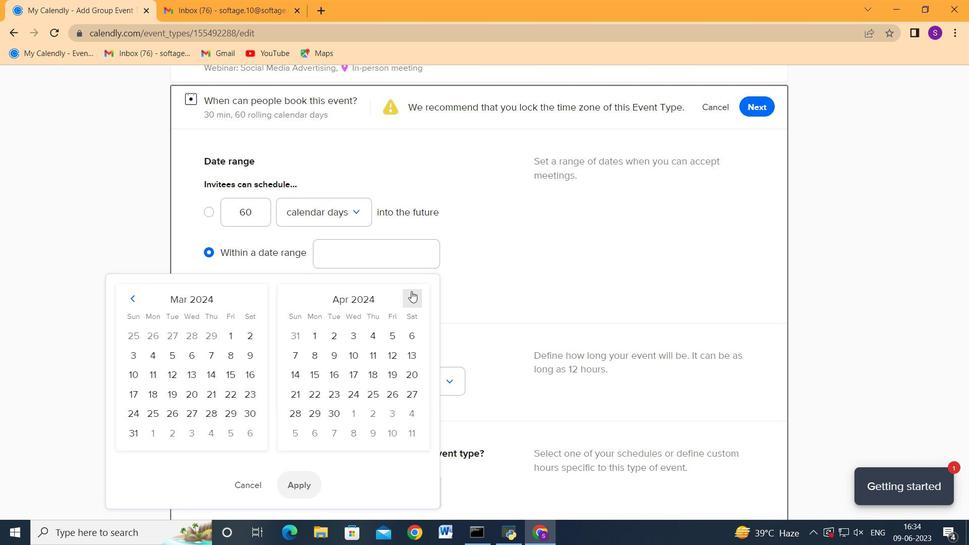 
Action: Mouse moved to (290, 355)
Screenshot: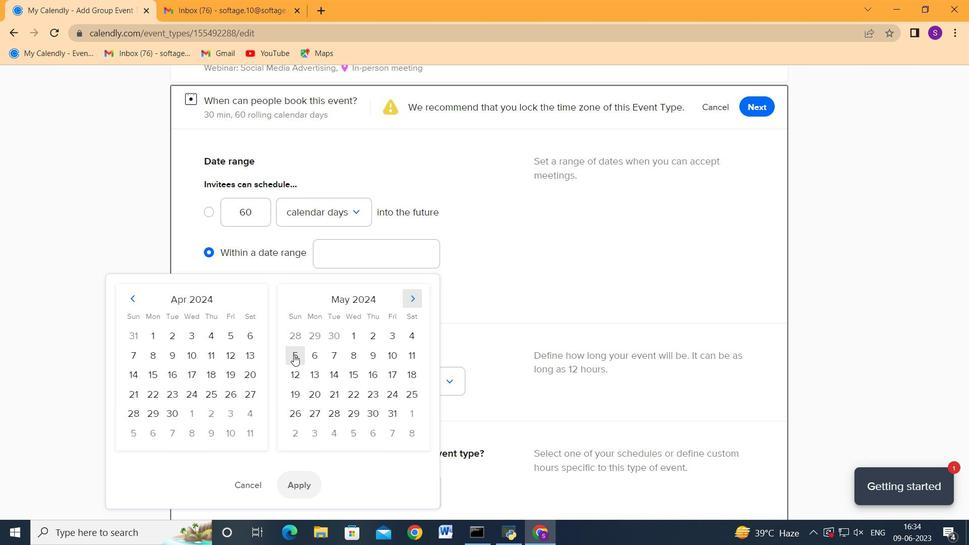 
Action: Mouse pressed left at (290, 355)
Screenshot: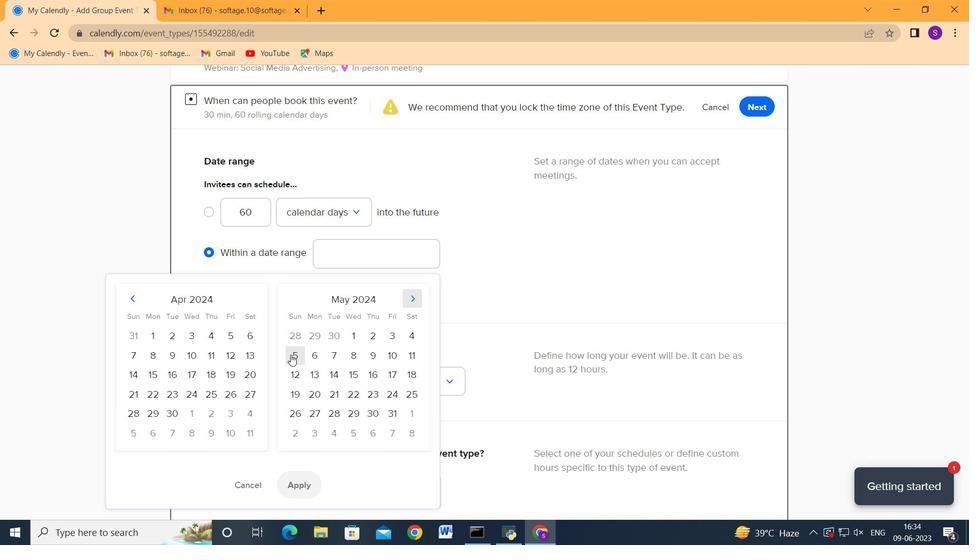 
Action: Mouse moved to (329, 350)
Screenshot: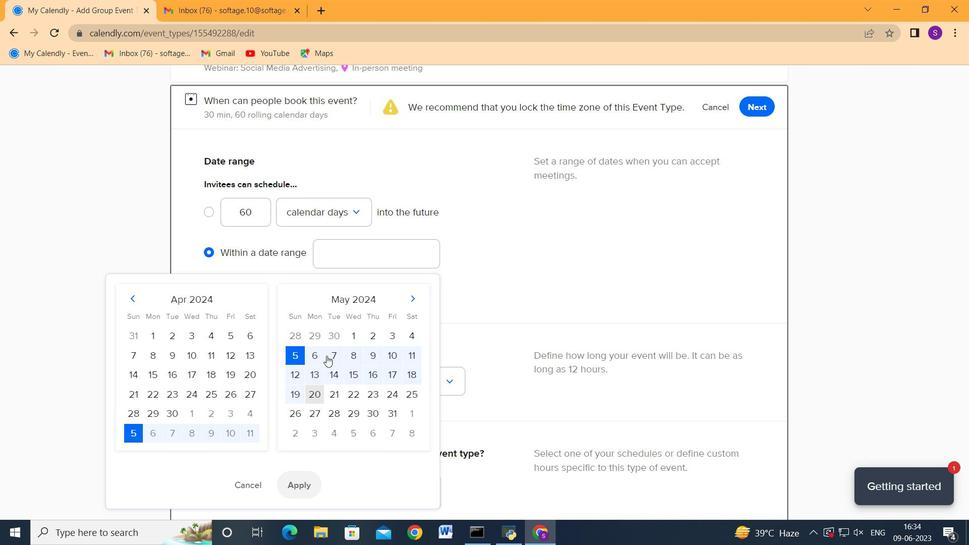 
Action: Mouse pressed left at (329, 350)
Screenshot: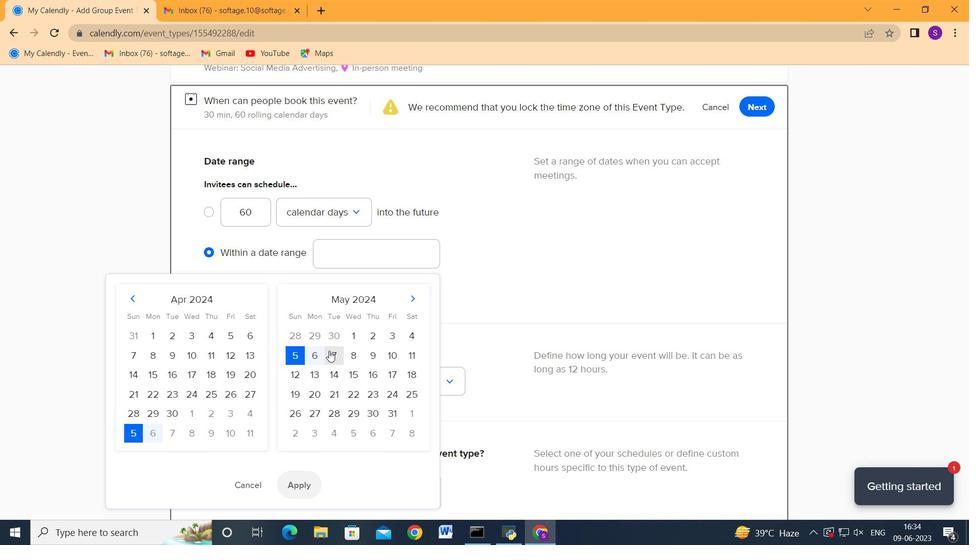 
Action: Mouse moved to (300, 471)
Screenshot: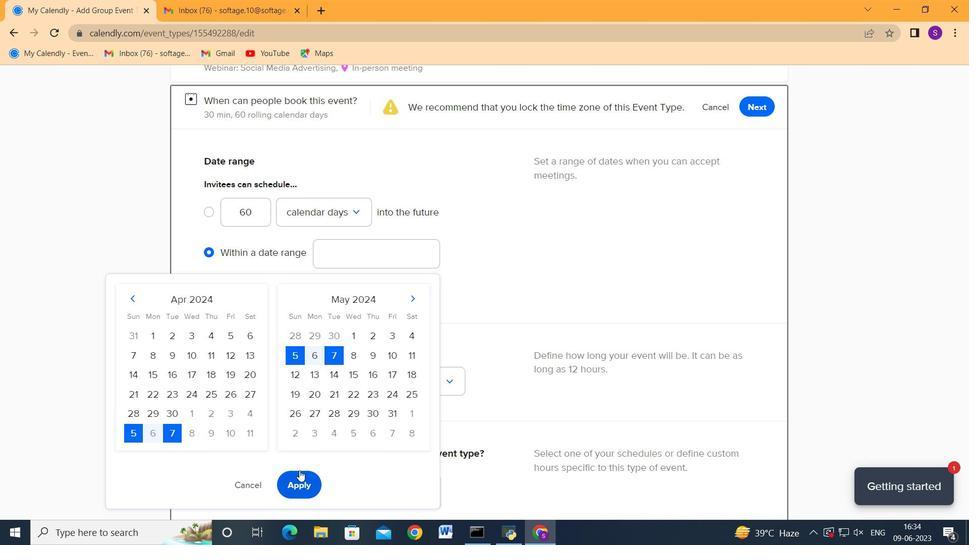 
Action: Mouse pressed left at (300, 471)
Screenshot: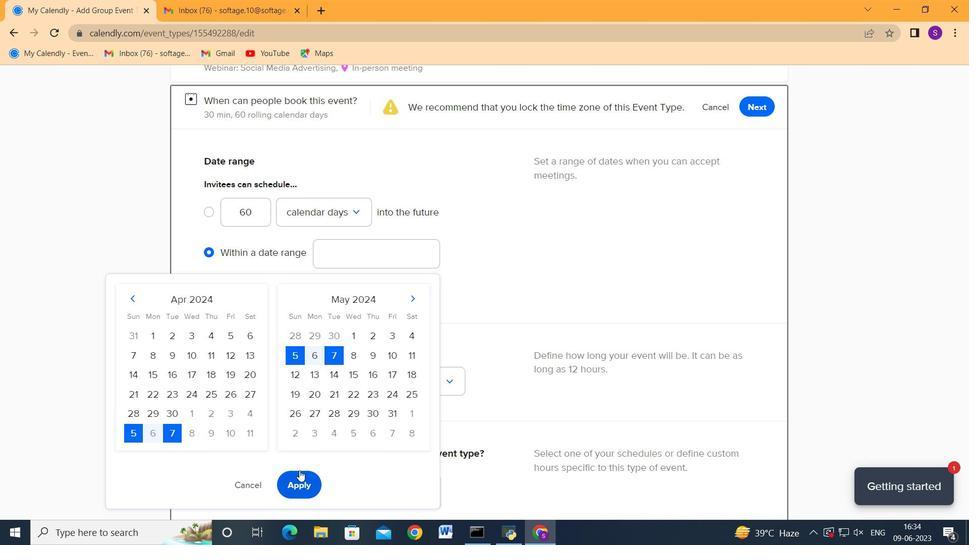 
Action: Mouse moved to (530, 318)
Screenshot: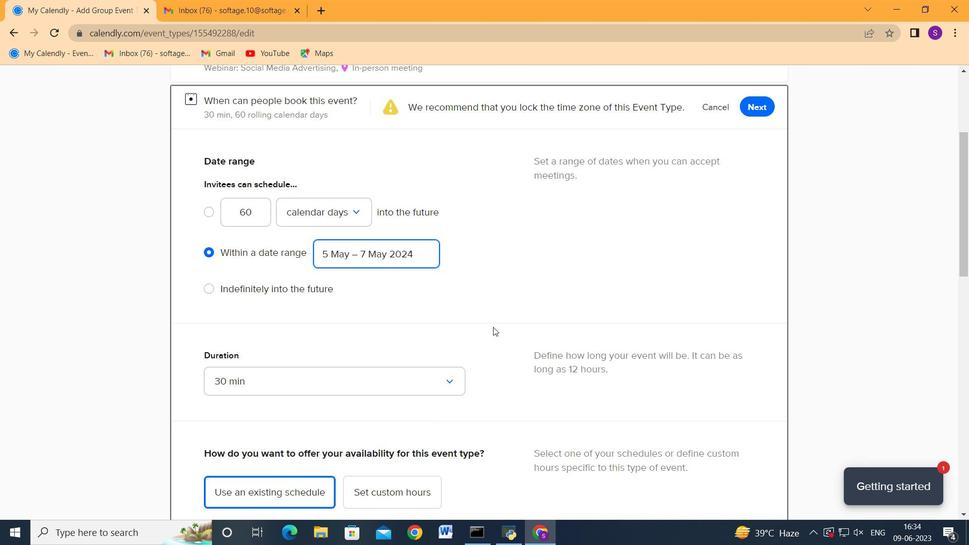 
Action: Mouse scrolled (530, 317) with delta (0, 0)
Screenshot: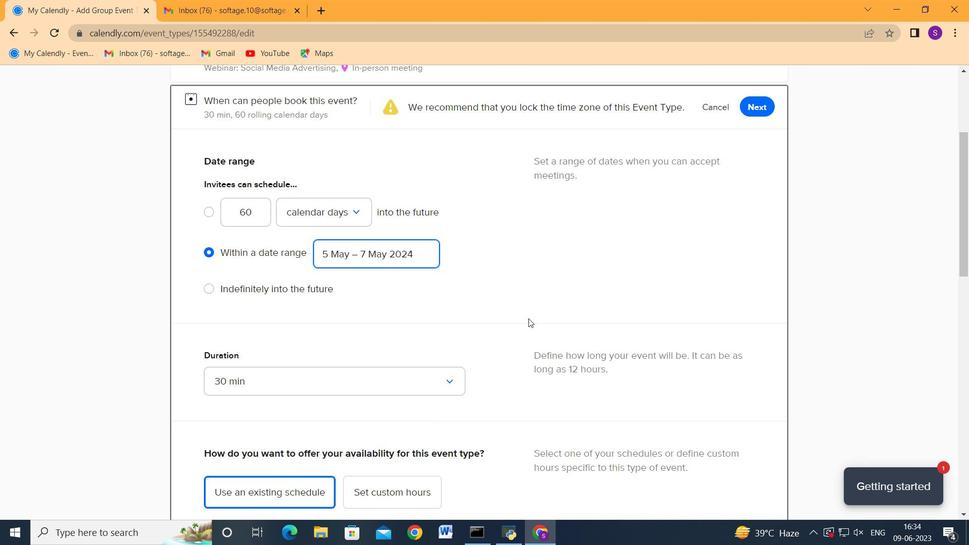 
Action: Mouse scrolled (530, 317) with delta (0, 0)
Screenshot: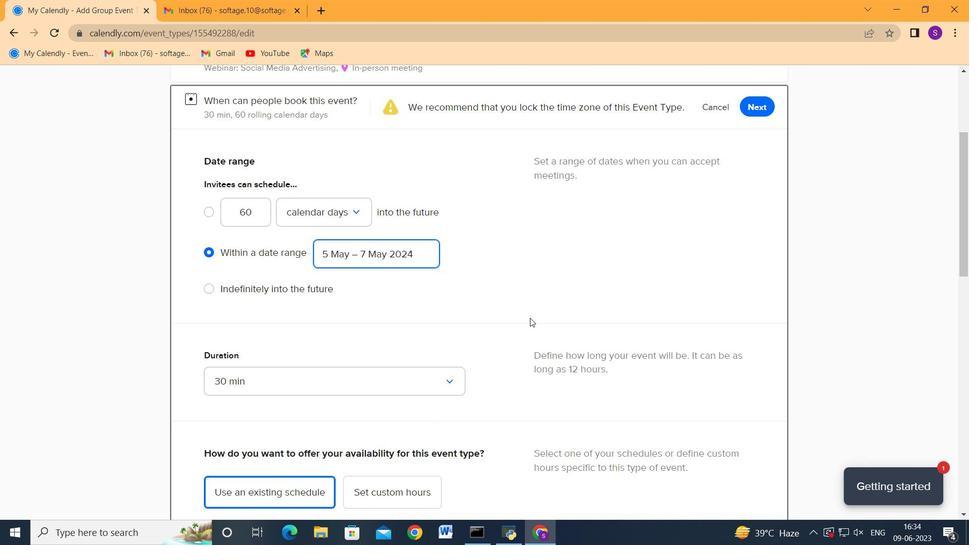 
Action: Mouse scrolled (530, 317) with delta (0, 0)
Screenshot: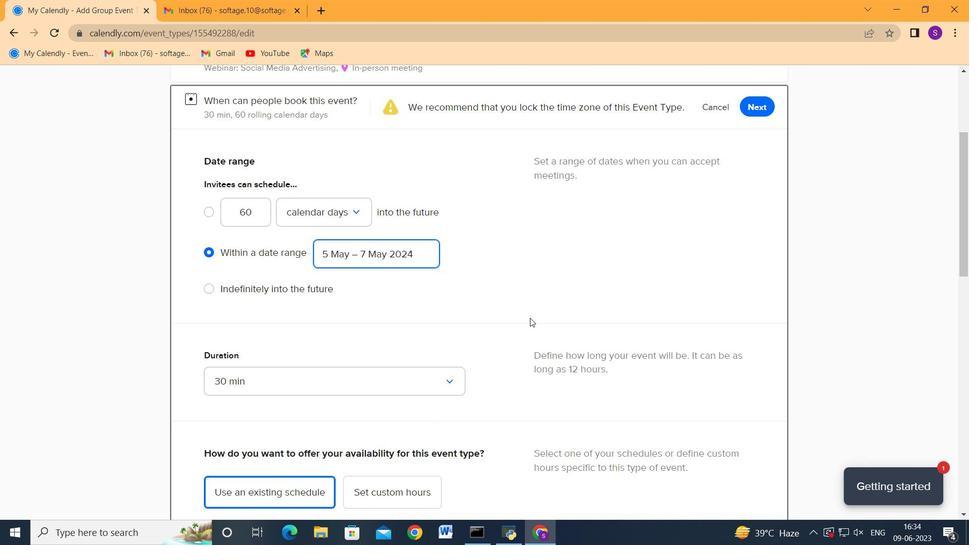 
Action: Mouse scrolled (530, 317) with delta (0, 0)
Screenshot: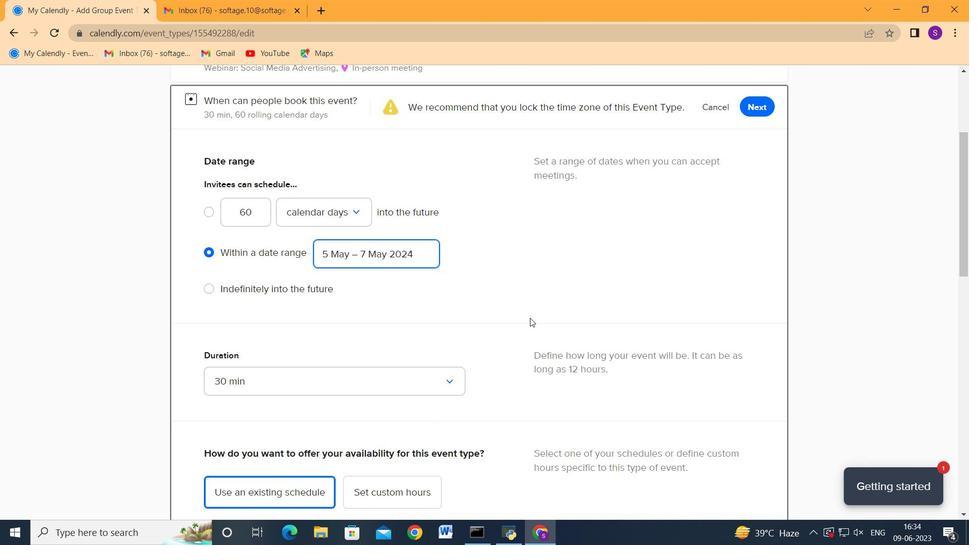 
Action: Mouse scrolled (530, 317) with delta (0, 0)
Screenshot: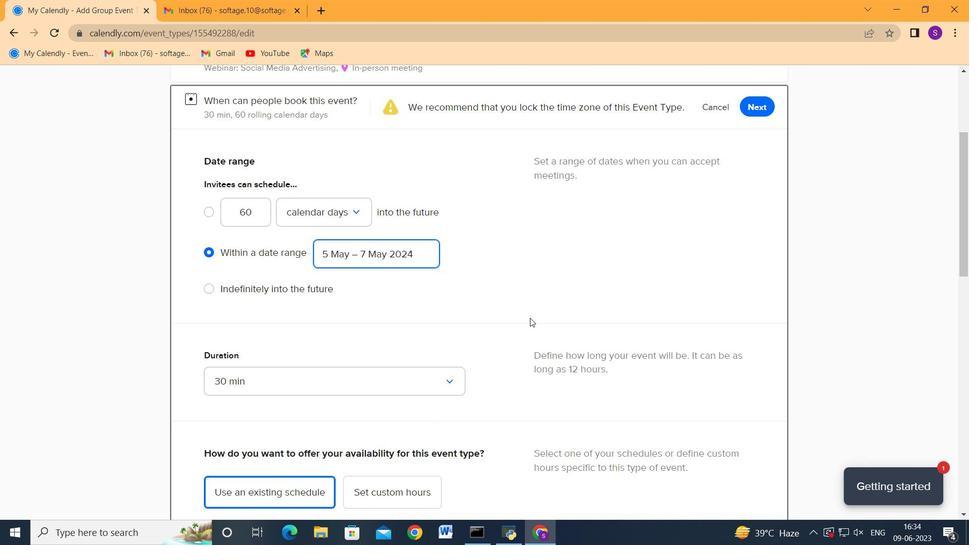 
Action: Mouse moved to (530, 318)
Screenshot: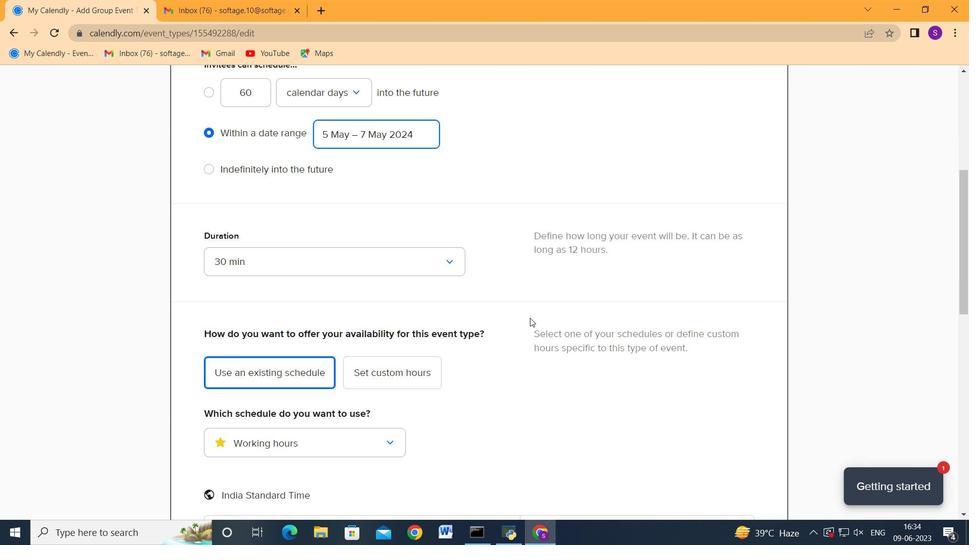 
Action: Mouse scrolled (530, 317) with delta (0, 0)
Screenshot: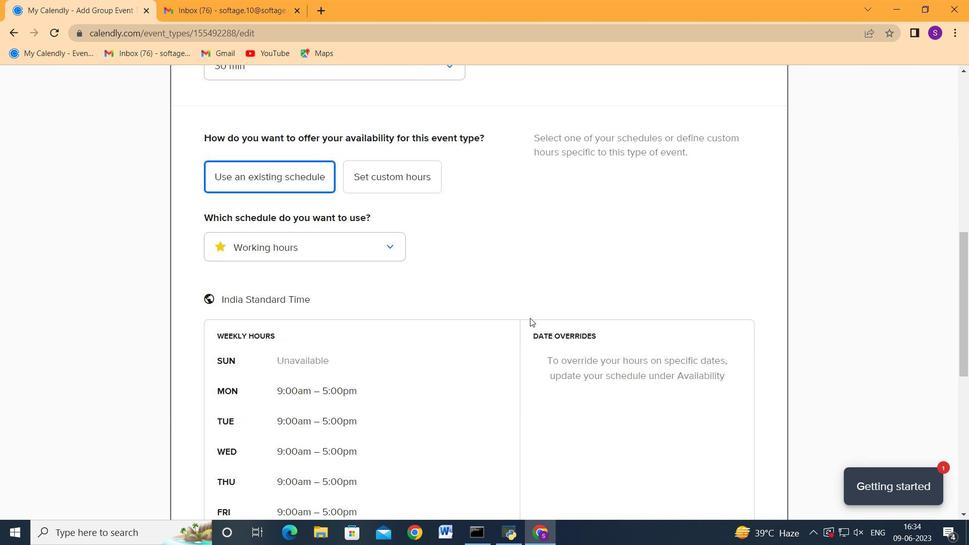 
Action: Mouse moved to (530, 318)
Screenshot: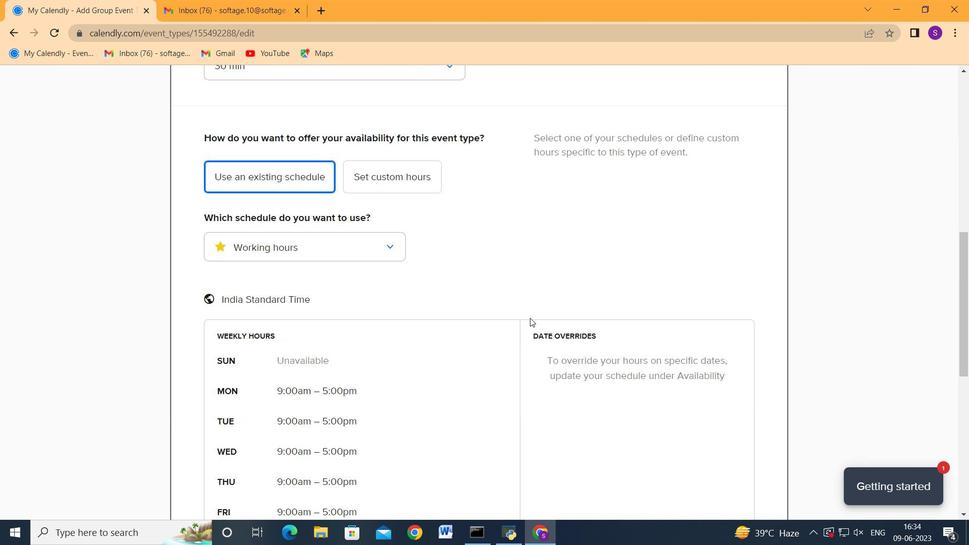 
Action: Mouse scrolled (530, 318) with delta (0, 0)
Screenshot: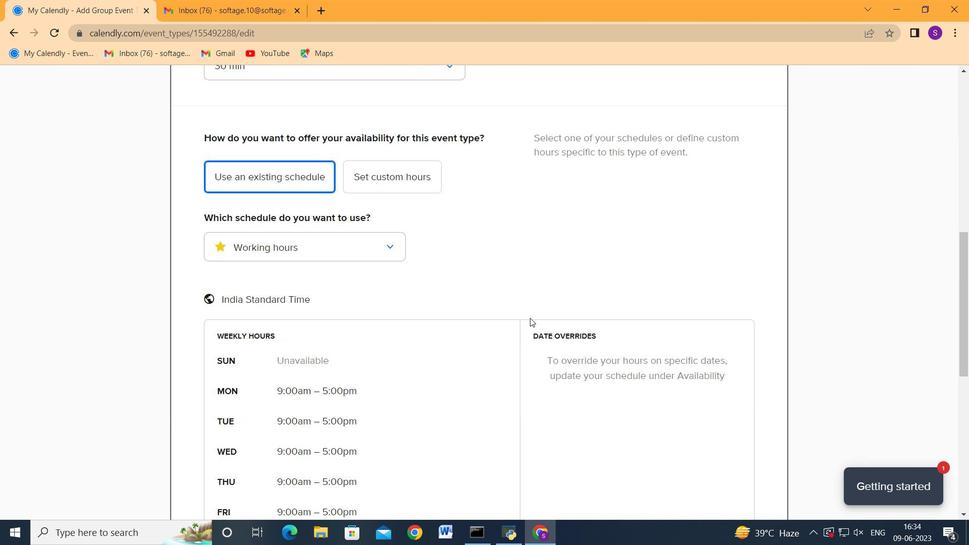 
Action: Mouse scrolled (530, 318) with delta (0, 0)
Screenshot: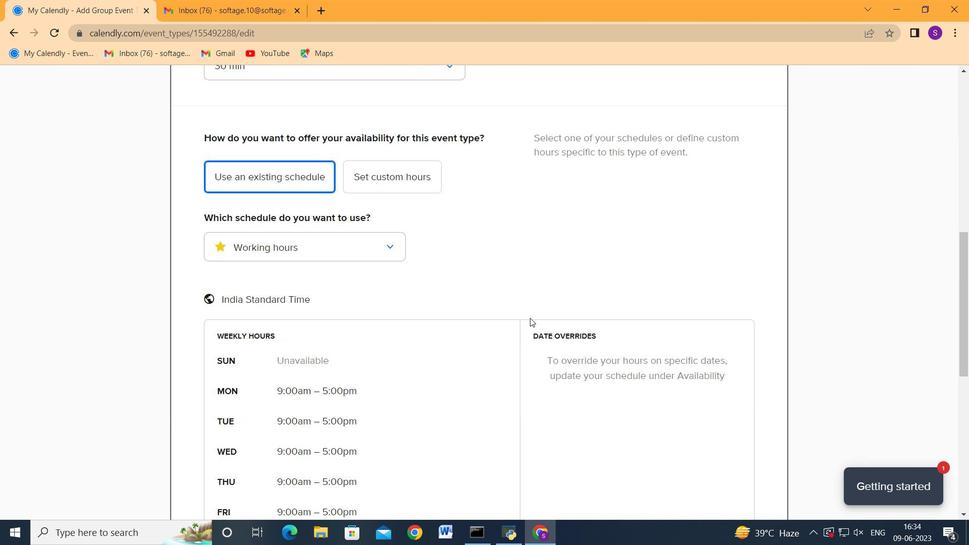 
Action: Mouse scrolled (530, 318) with delta (0, 0)
Screenshot: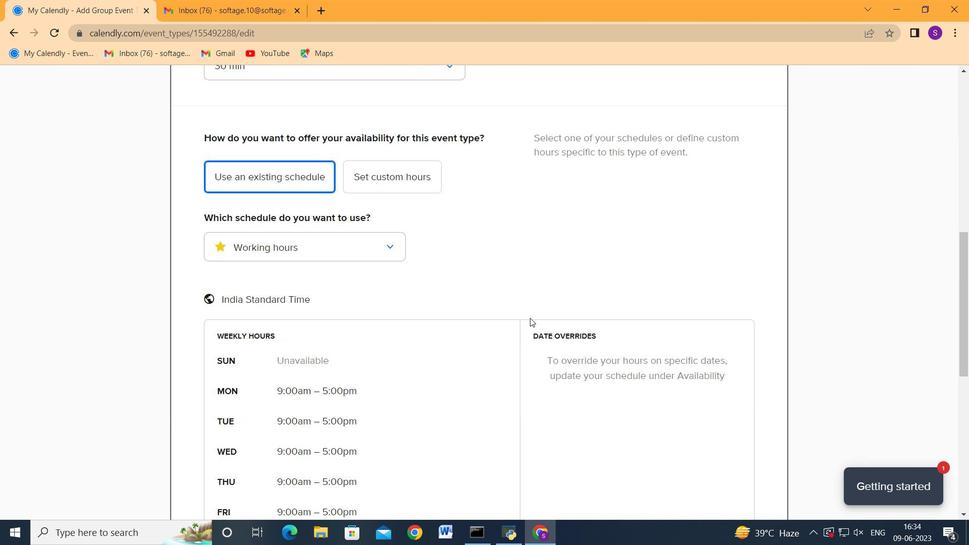 
Action: Mouse scrolled (530, 318) with delta (0, 0)
Screenshot: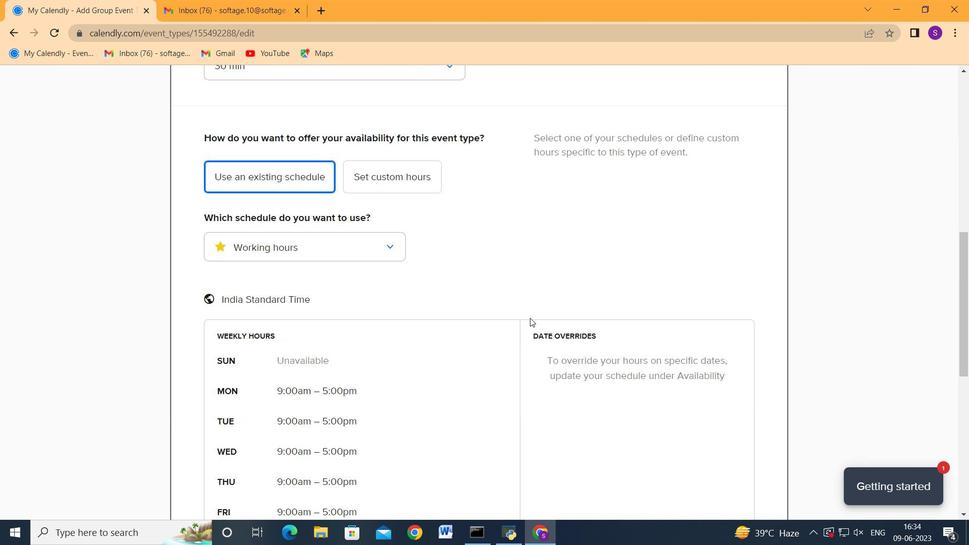 
Action: Mouse scrolled (530, 318) with delta (0, 0)
Screenshot: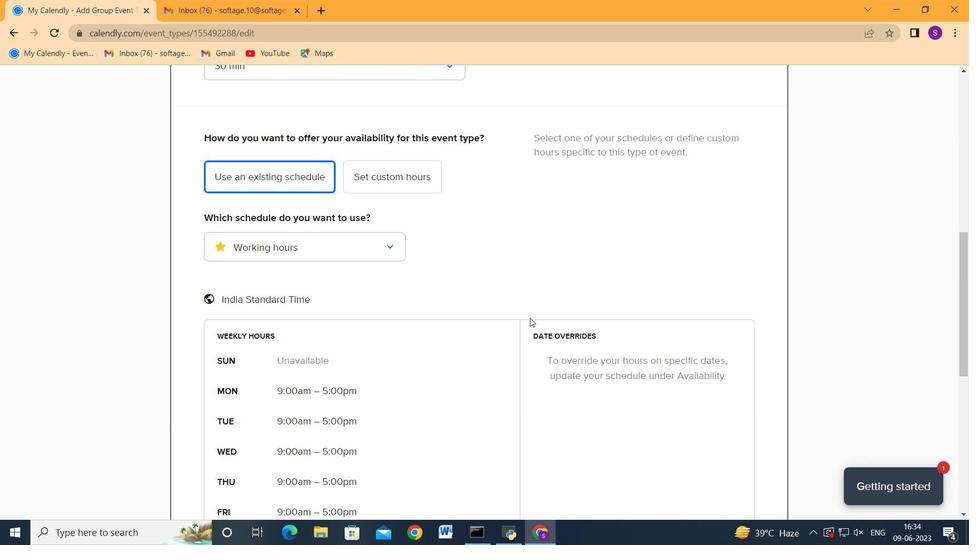 
Action: Mouse scrolled (530, 318) with delta (0, 0)
Screenshot: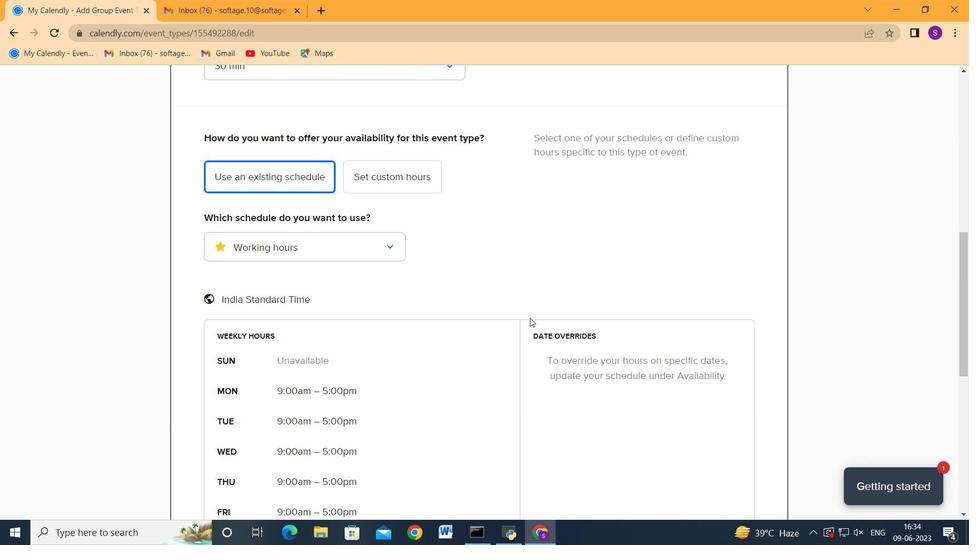 
Action: Mouse moved to (530, 319)
Screenshot: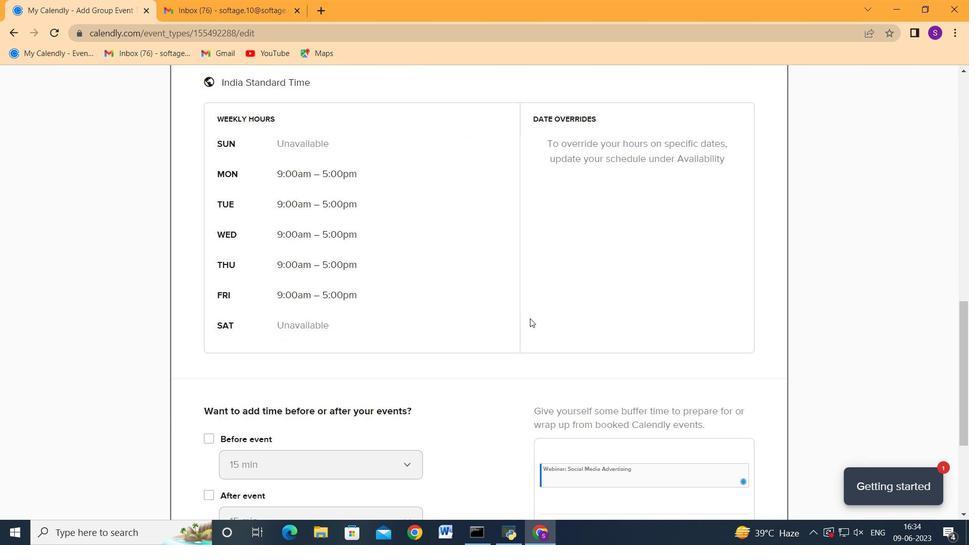 
Action: Mouse scrolled (530, 318) with delta (0, 0)
Screenshot: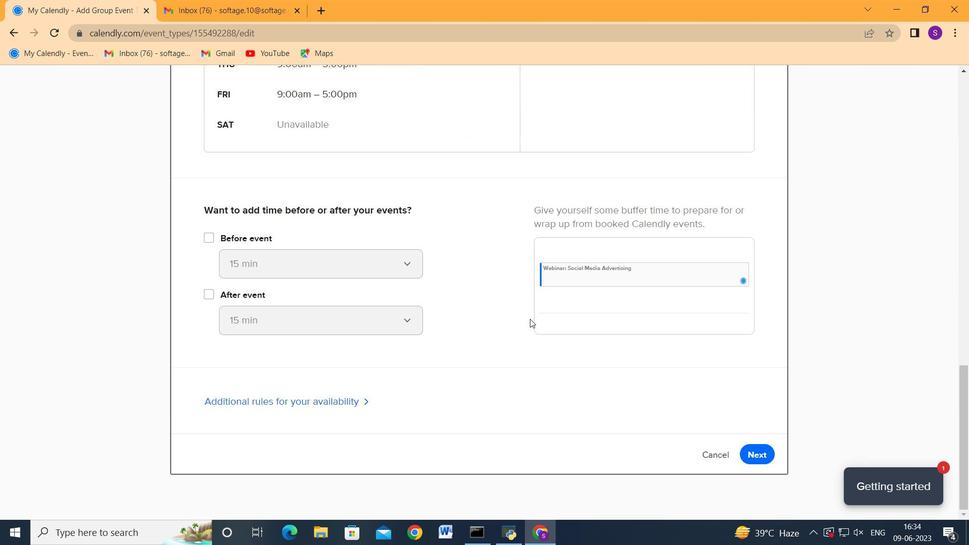 
Action: Mouse scrolled (530, 318) with delta (0, 0)
Screenshot: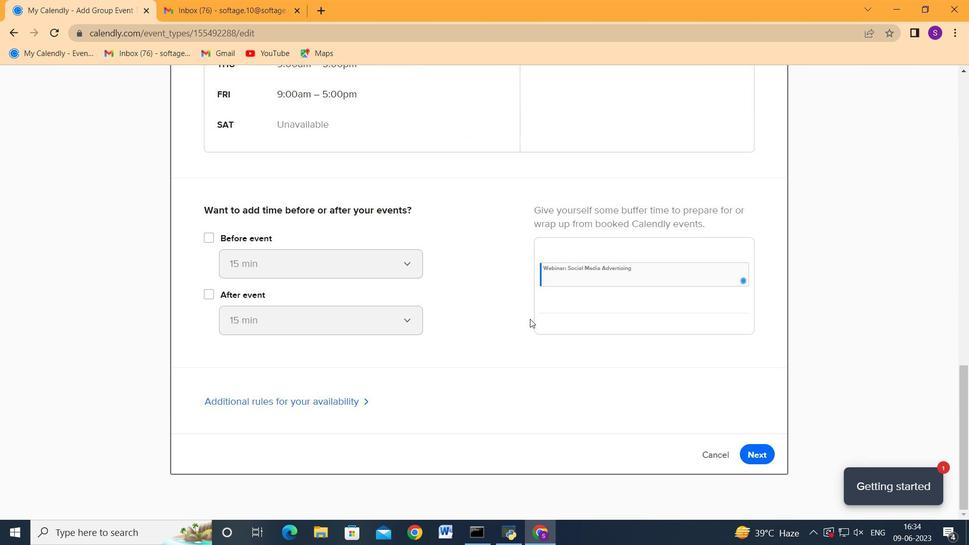 
Action: Mouse scrolled (530, 318) with delta (0, 0)
Screenshot: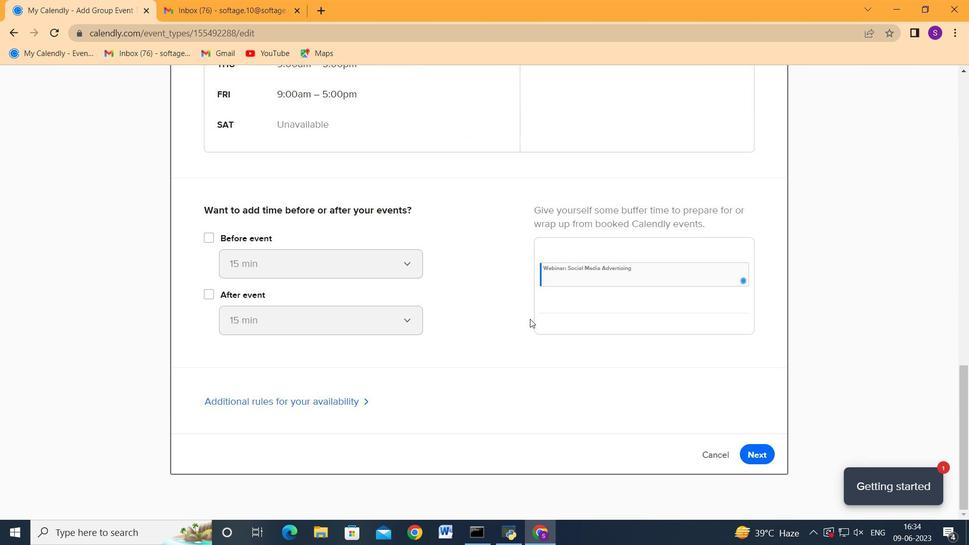 
Action: Mouse scrolled (530, 318) with delta (0, 0)
Screenshot: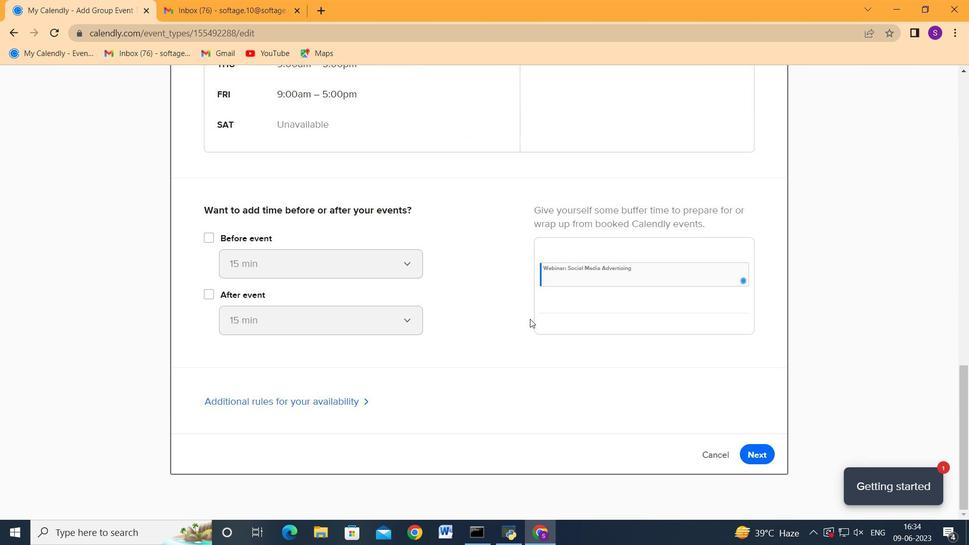 
Action: Mouse scrolled (530, 318) with delta (0, 0)
Screenshot: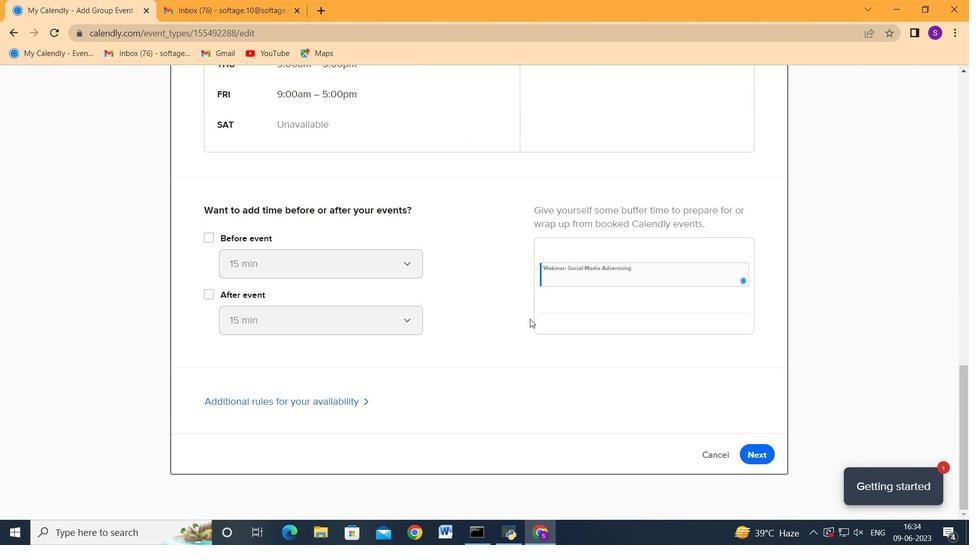 
Action: Mouse scrolled (530, 318) with delta (0, 0)
Screenshot: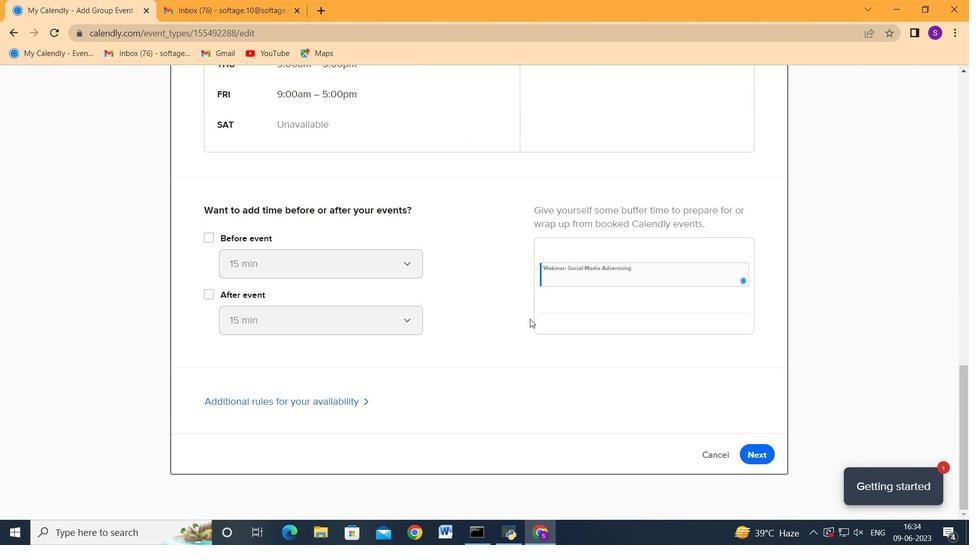 
Action: Mouse moved to (761, 462)
Screenshot: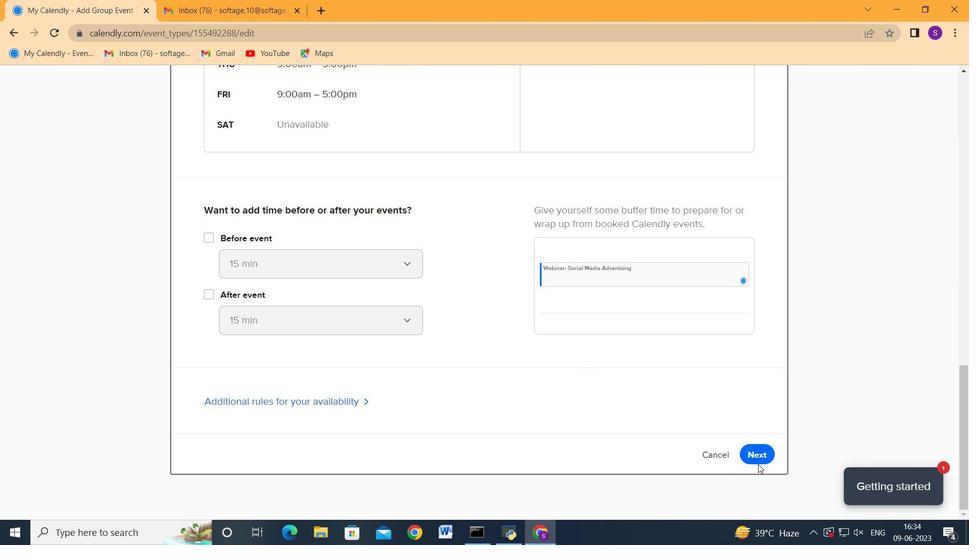 
Action: Mouse pressed left at (761, 462)
Screenshot: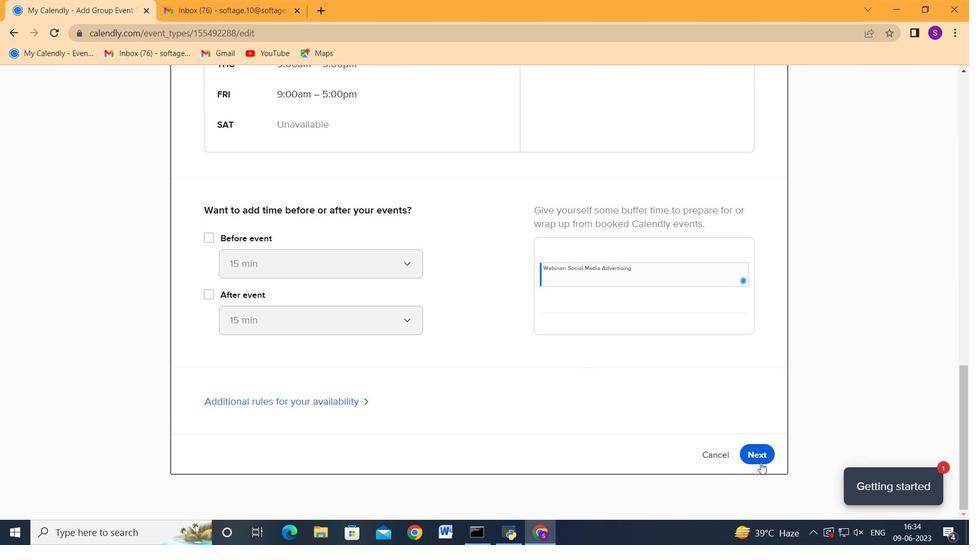
Action: Mouse moved to (501, 404)
Screenshot: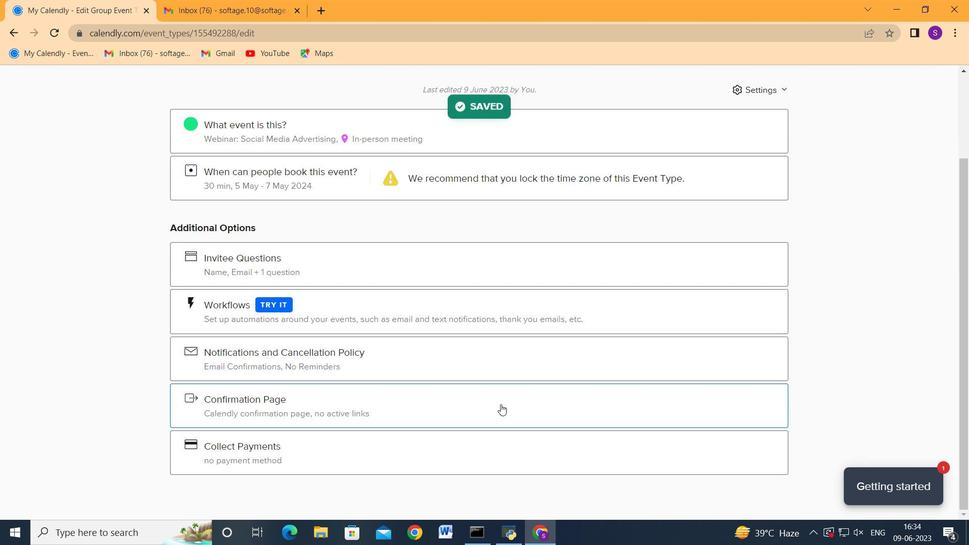 
Action: Mouse scrolled (501, 404) with delta (0, 0)
Screenshot: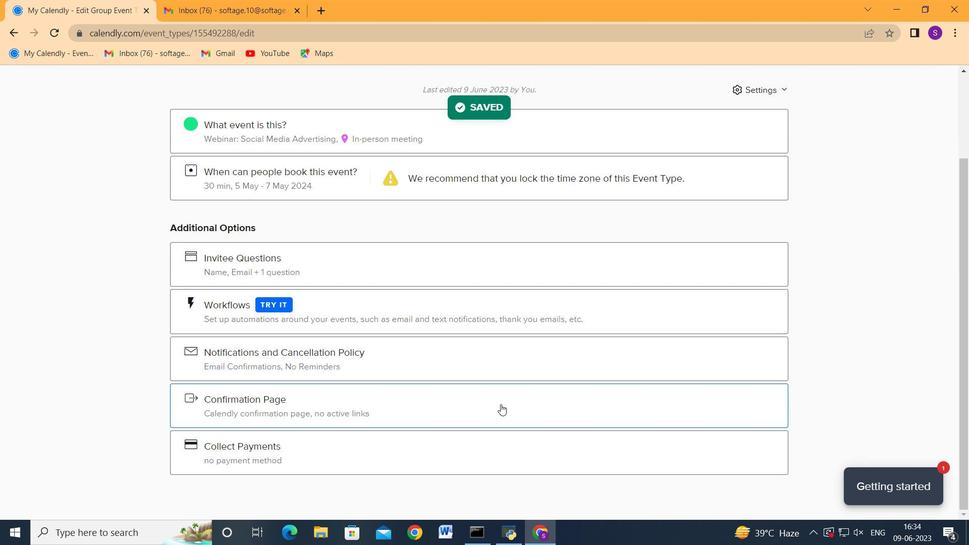 
Action: Mouse scrolled (501, 404) with delta (0, 0)
Screenshot: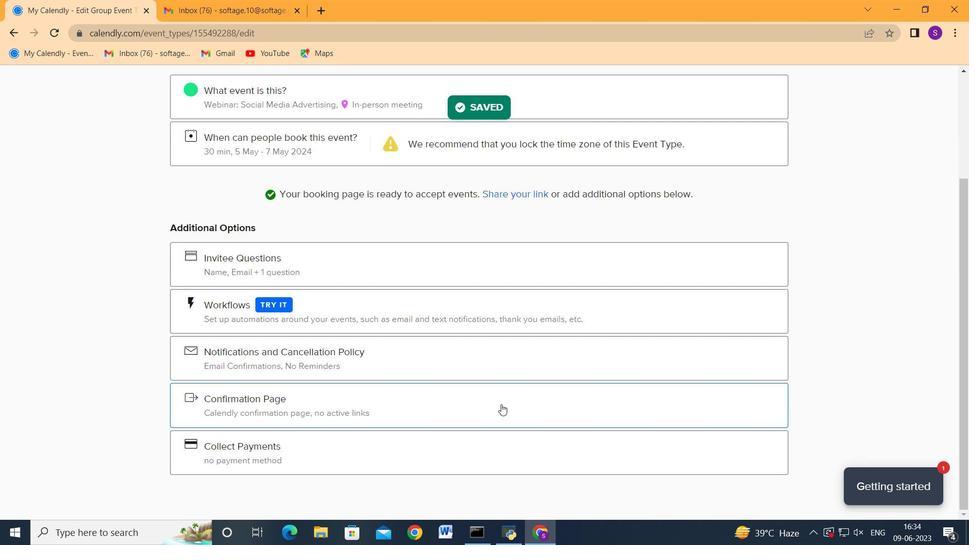 
Action: Mouse moved to (501, 404)
Screenshot: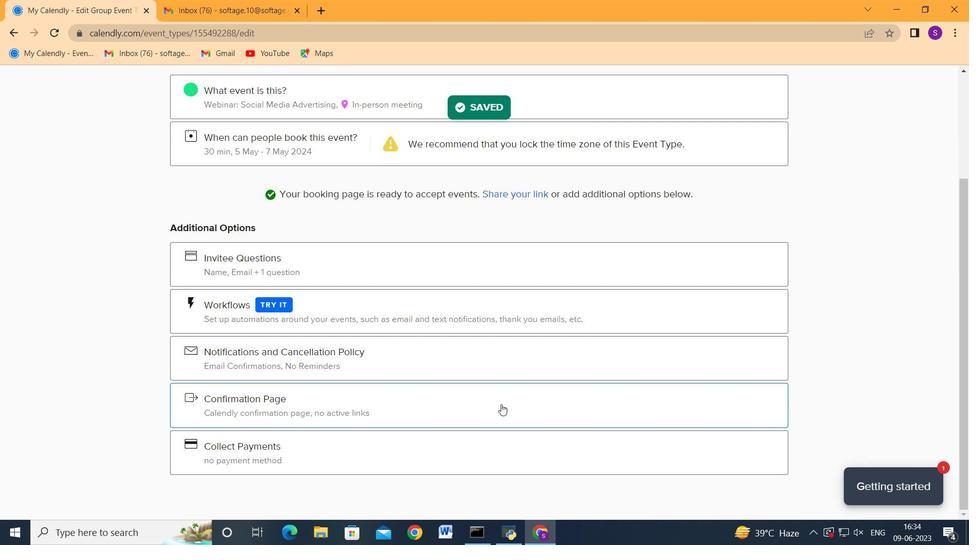 
Action: Mouse scrolled (501, 404) with delta (0, 0)
Screenshot: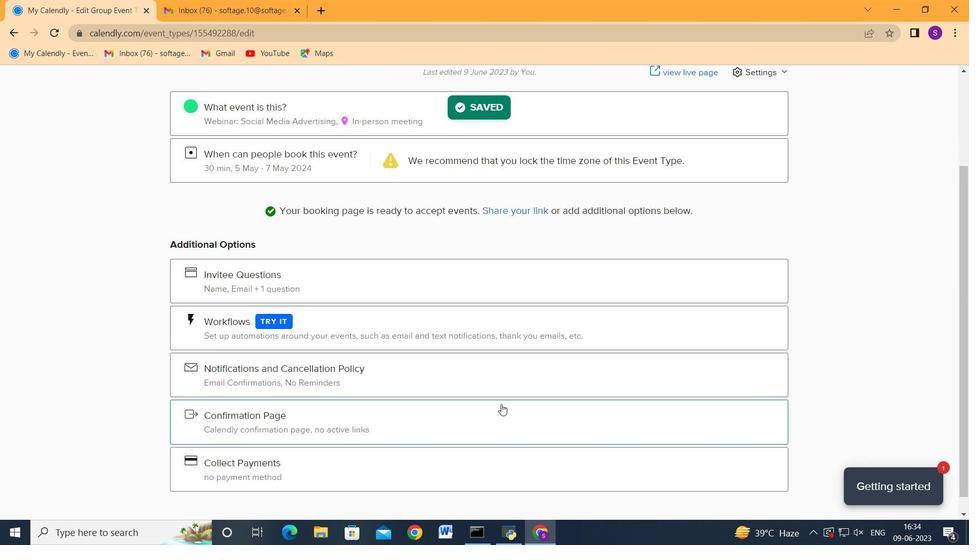 
Action: Mouse scrolled (501, 404) with delta (0, 0)
Screenshot: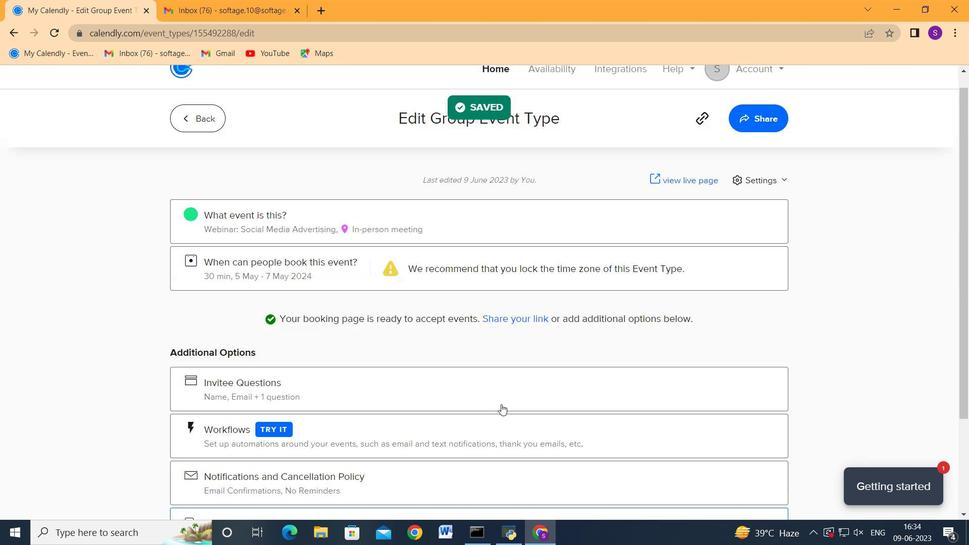 
Action: Mouse moved to (762, 139)
Screenshot: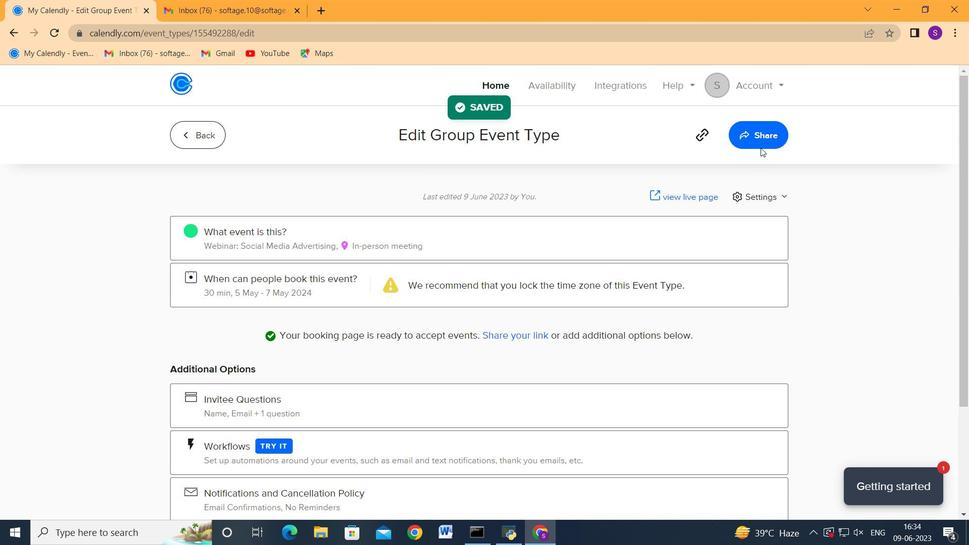 
Action: Mouse pressed left at (762, 139)
Screenshot: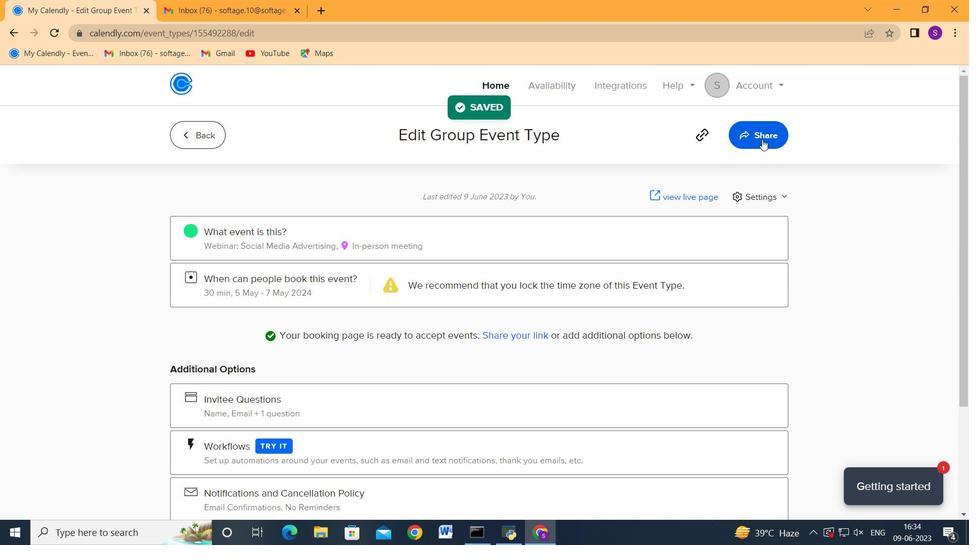 
Action: Mouse moved to (631, 253)
Screenshot: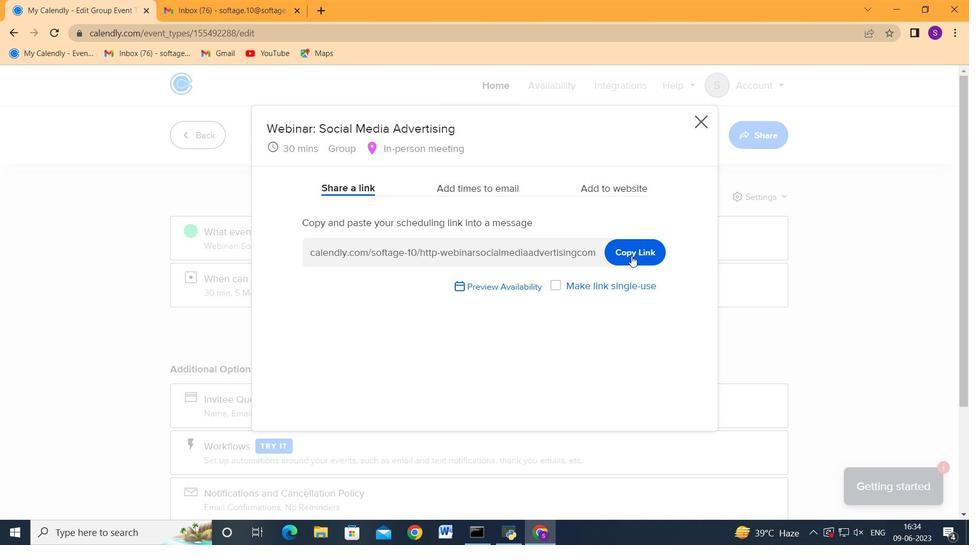 
Action: Mouse pressed left at (631, 253)
Screenshot: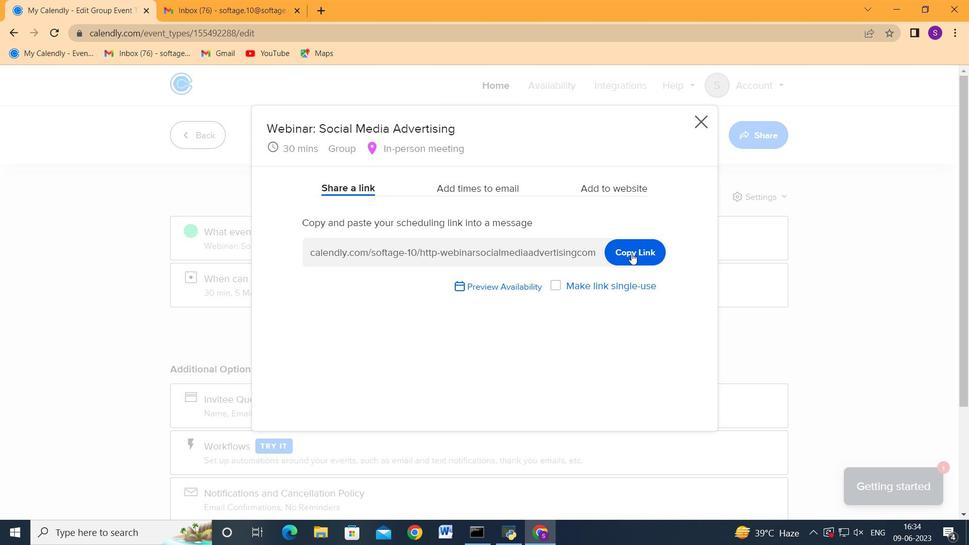 
Action: Mouse moved to (701, 115)
Screenshot: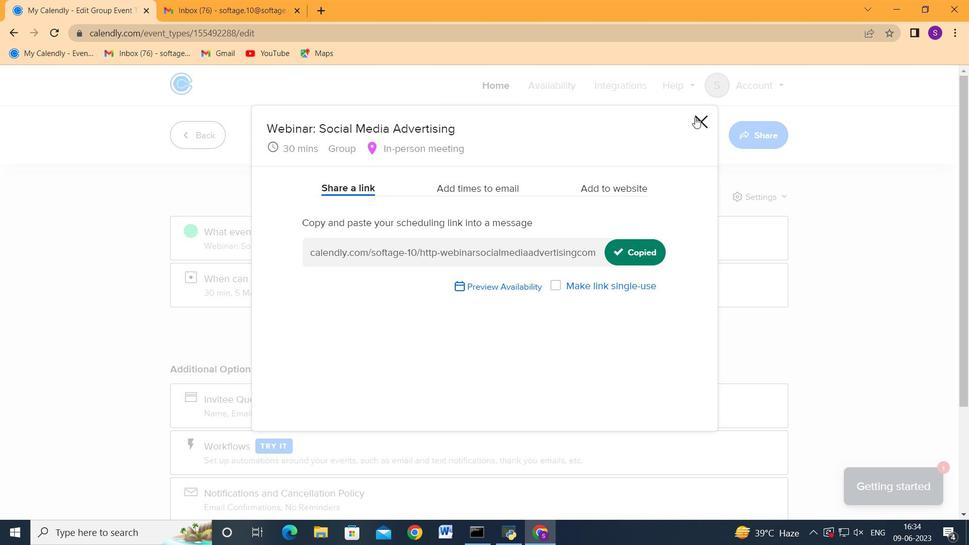 
Action: Mouse pressed left at (701, 115)
Screenshot: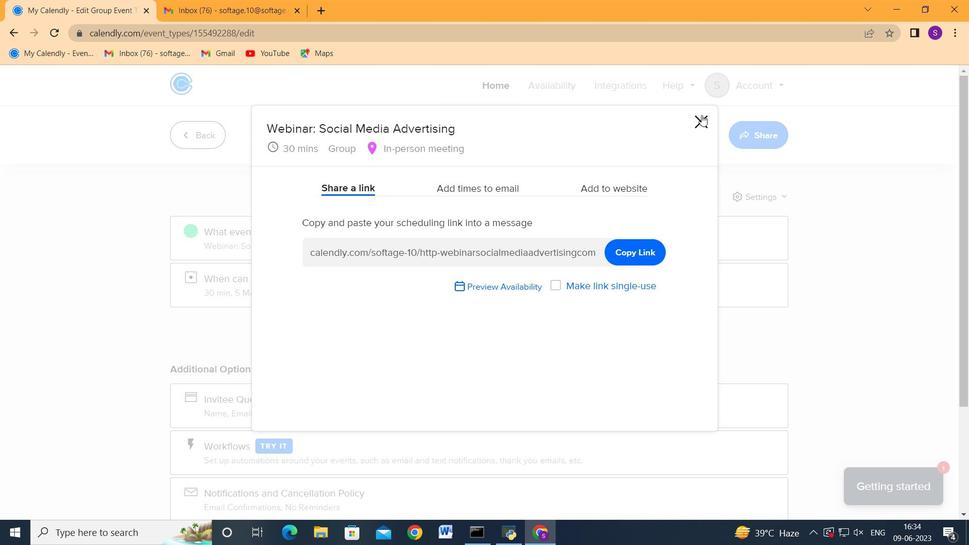 
Action: Mouse moved to (227, 0)
Screenshot: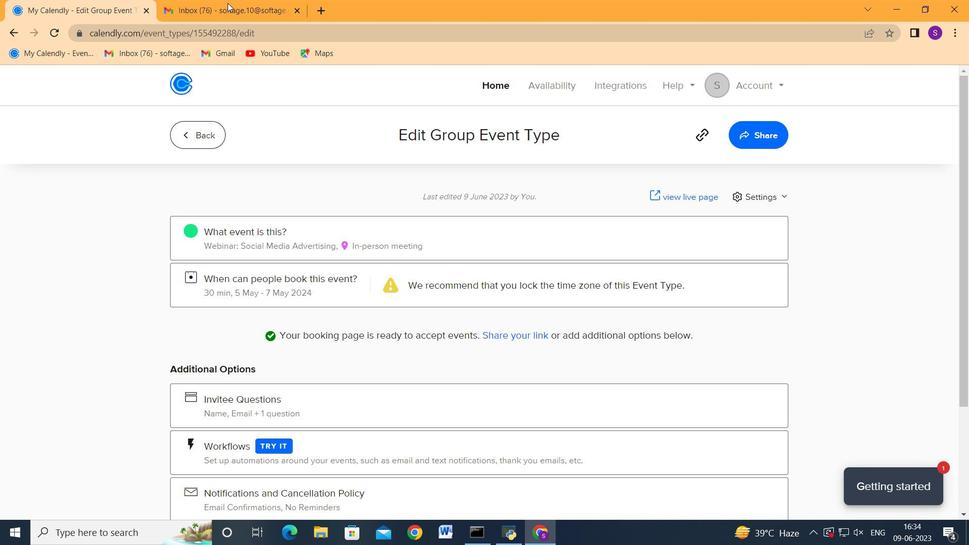 
Action: Mouse pressed left at (227, 0)
Screenshot: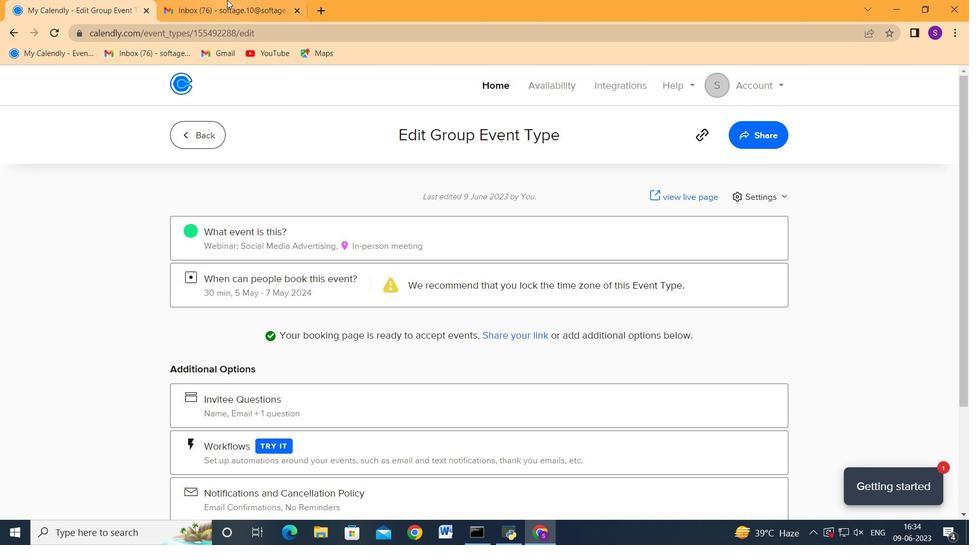 
Action: Mouse moved to (108, 156)
Screenshot: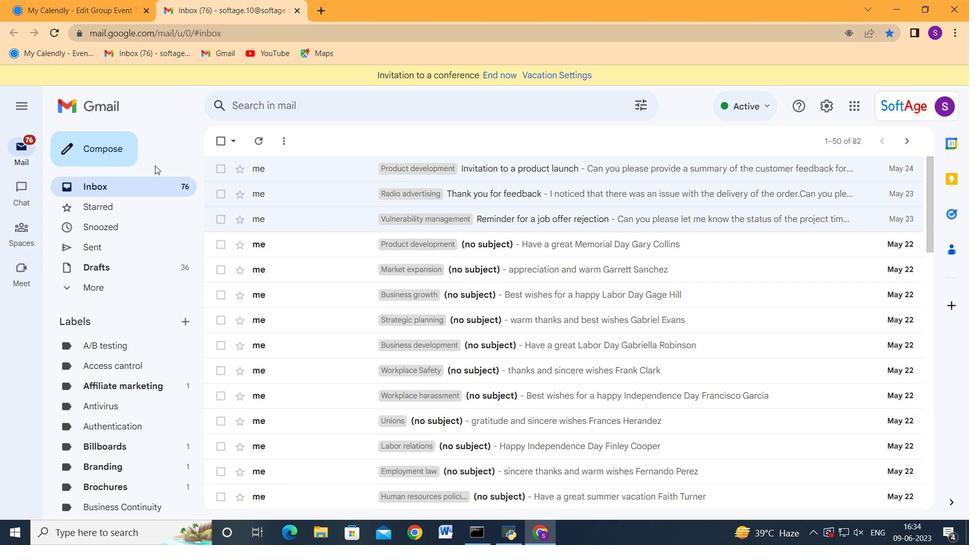 
Action: Mouse pressed left at (108, 156)
Screenshot: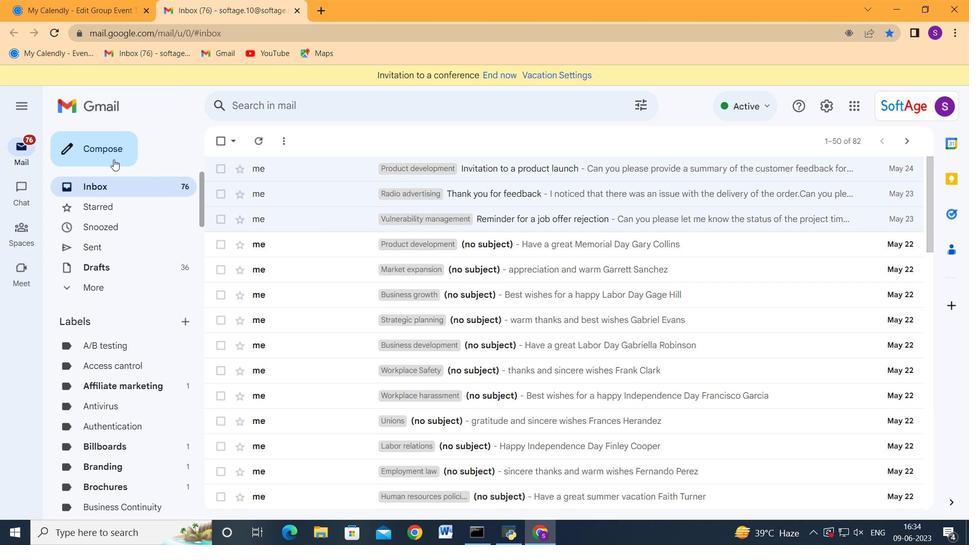 
Action: Mouse moved to (685, 264)
Screenshot: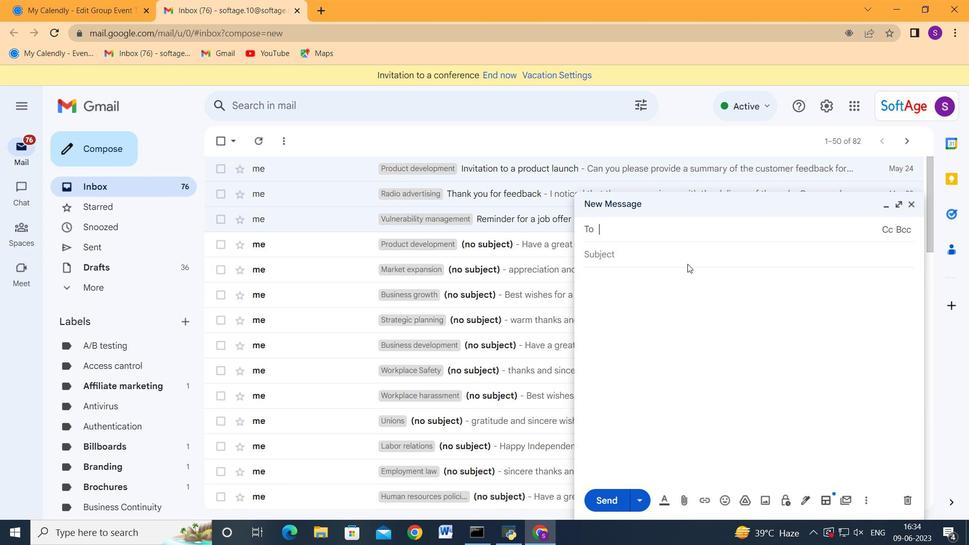 
Action: Key pressed softage,<Key.backspace>.6<Key.shift_r>@softage.net<Key.enter>softage.7<Key.shift_r>@softage.net<Key.enter><Key.tab><Key.tab>ctrl+V
Screenshot: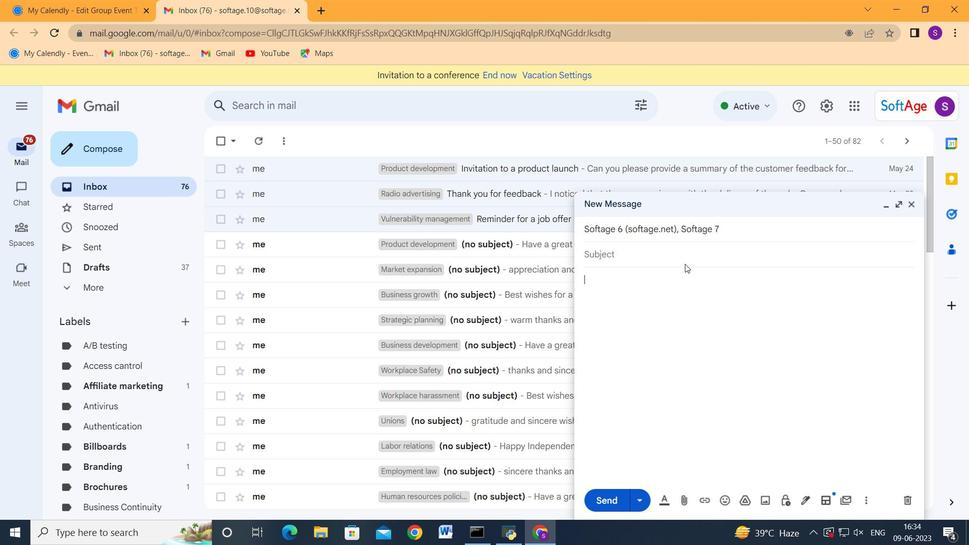 
Action: Mouse moved to (608, 490)
Screenshot: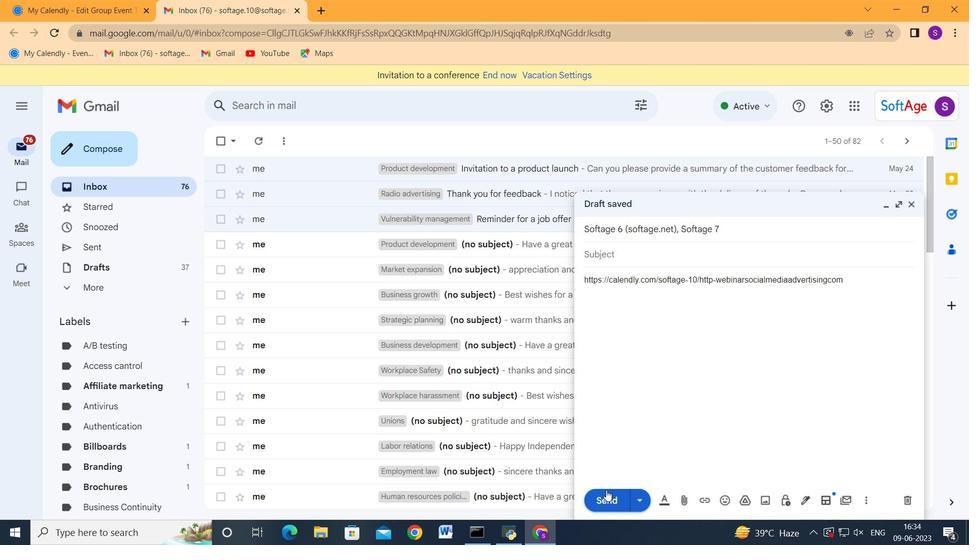 
Action: Mouse pressed left at (608, 490)
Screenshot: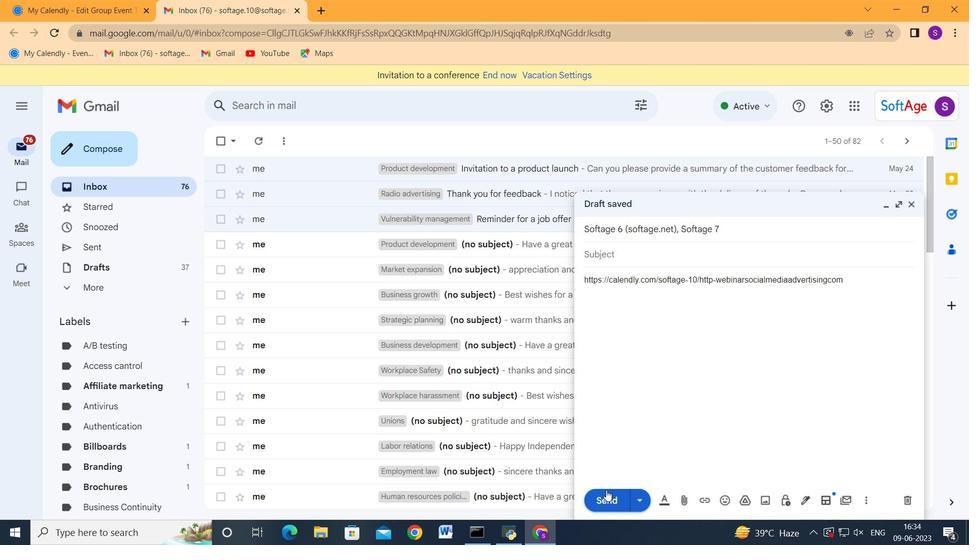 
Action: Mouse moved to (527, 356)
Screenshot: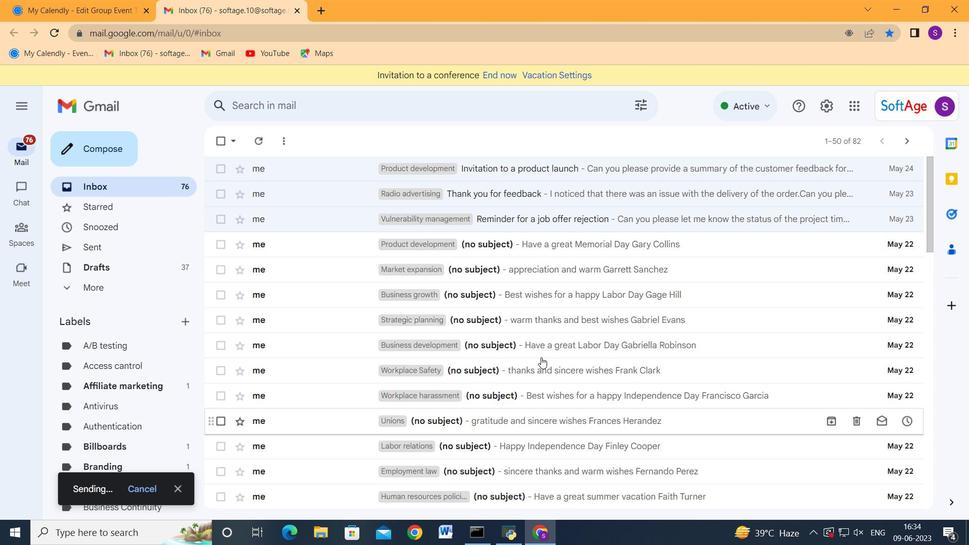 
